 Task: Add Black Garlic Ahi Tuna Steak to the cart.
Action: Mouse moved to (18, 118)
Screenshot: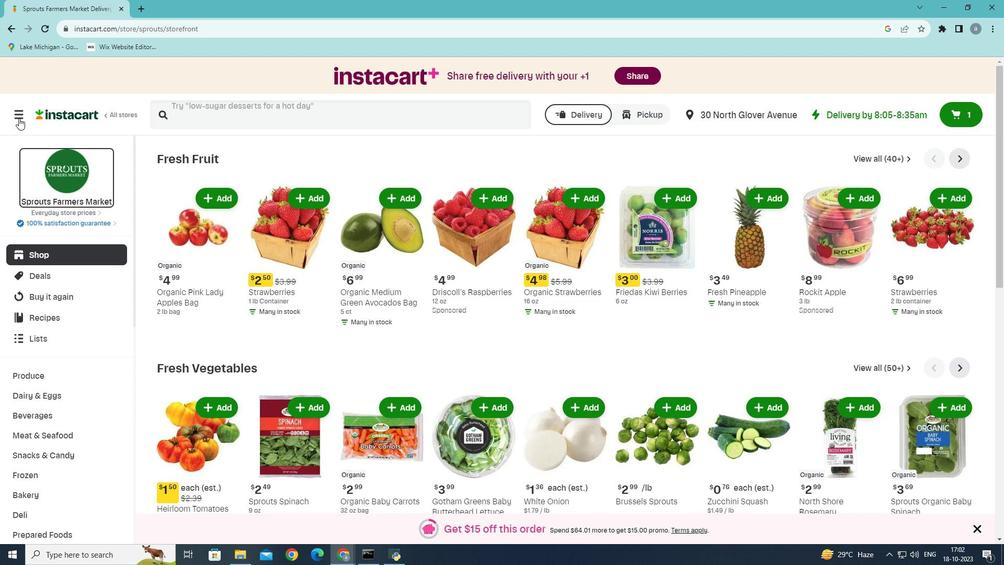
Action: Mouse pressed left at (18, 118)
Screenshot: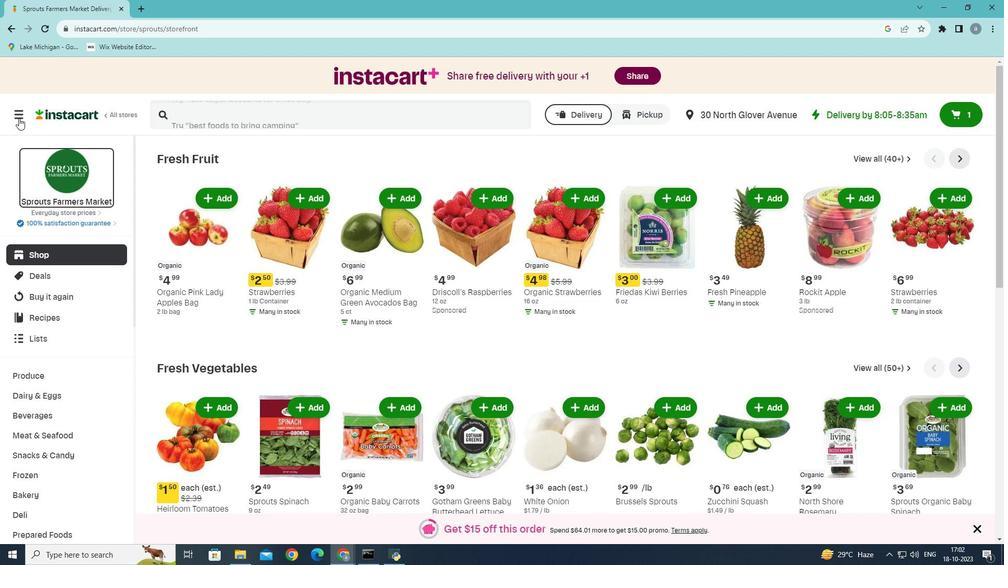 
Action: Mouse moved to (95, 310)
Screenshot: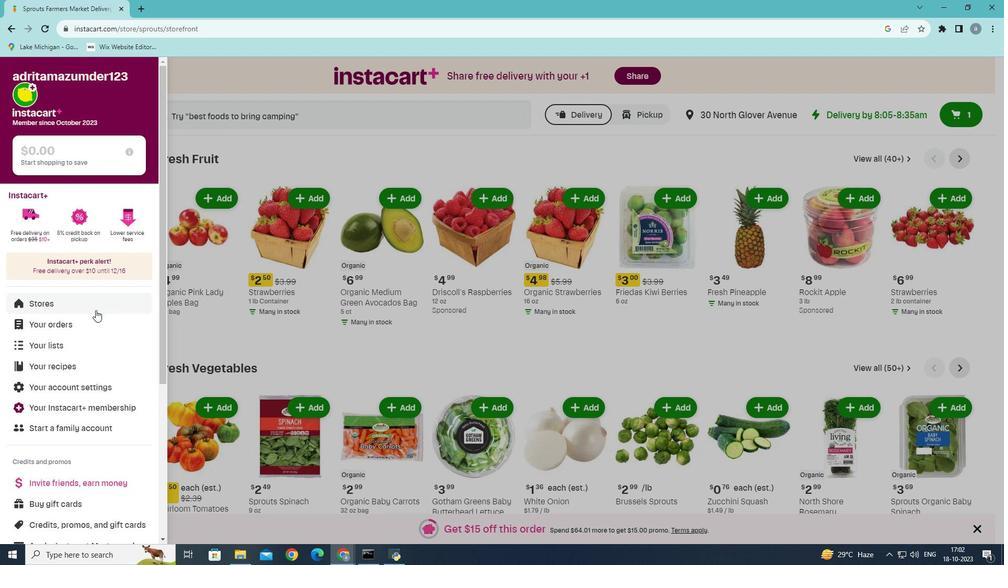 
Action: Mouse pressed left at (95, 310)
Screenshot: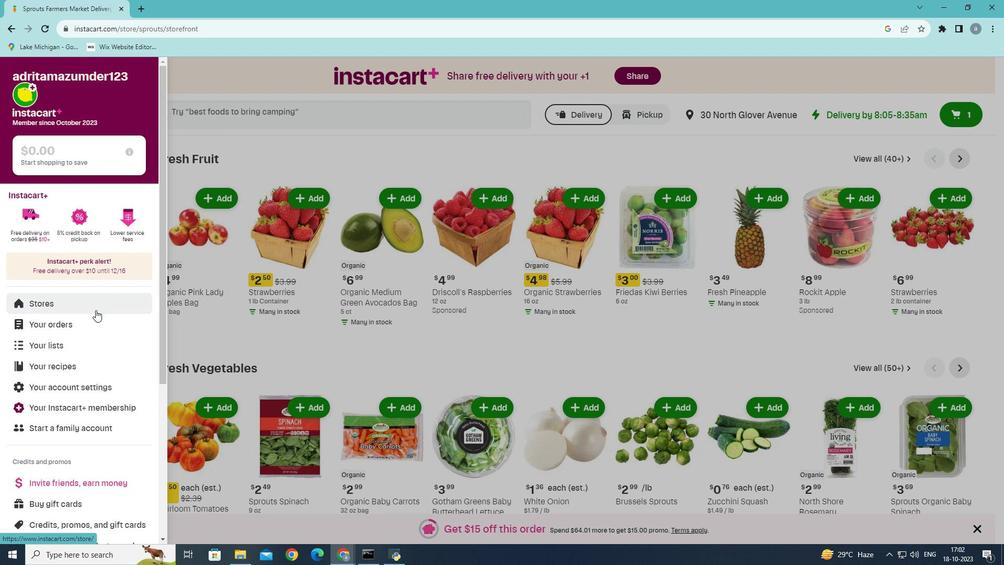 
Action: Mouse moved to (244, 122)
Screenshot: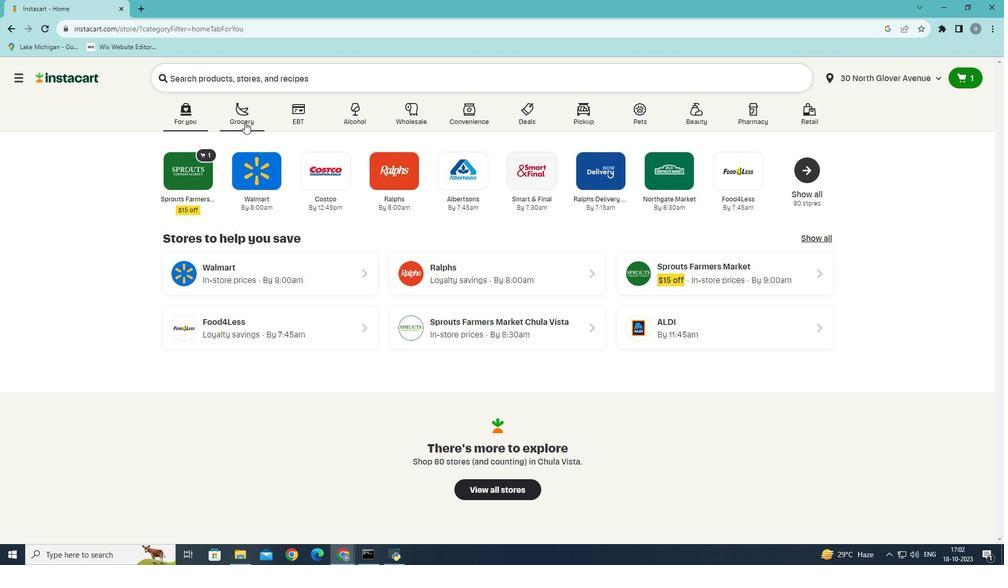 
Action: Mouse pressed left at (244, 122)
Screenshot: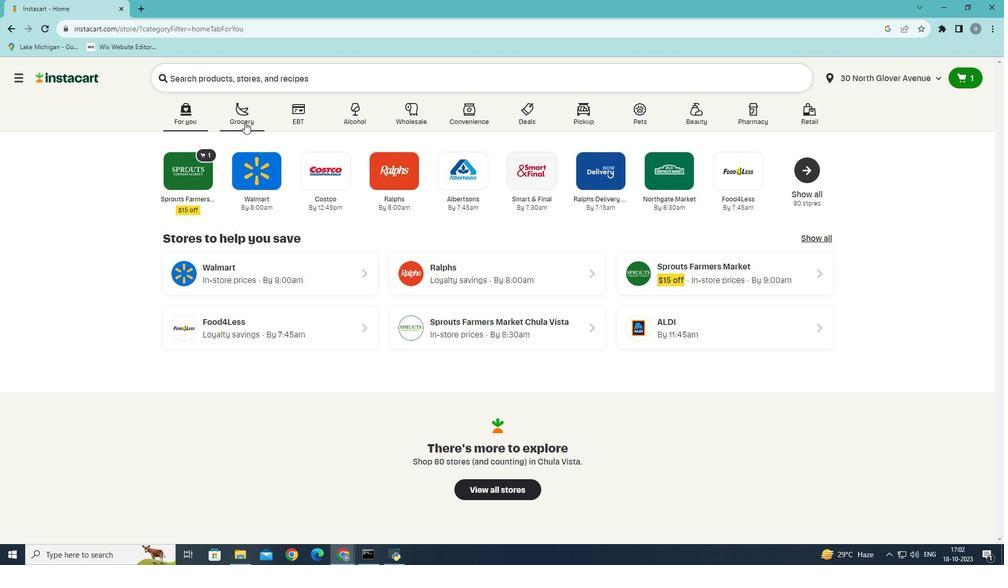 
Action: Mouse moved to (260, 304)
Screenshot: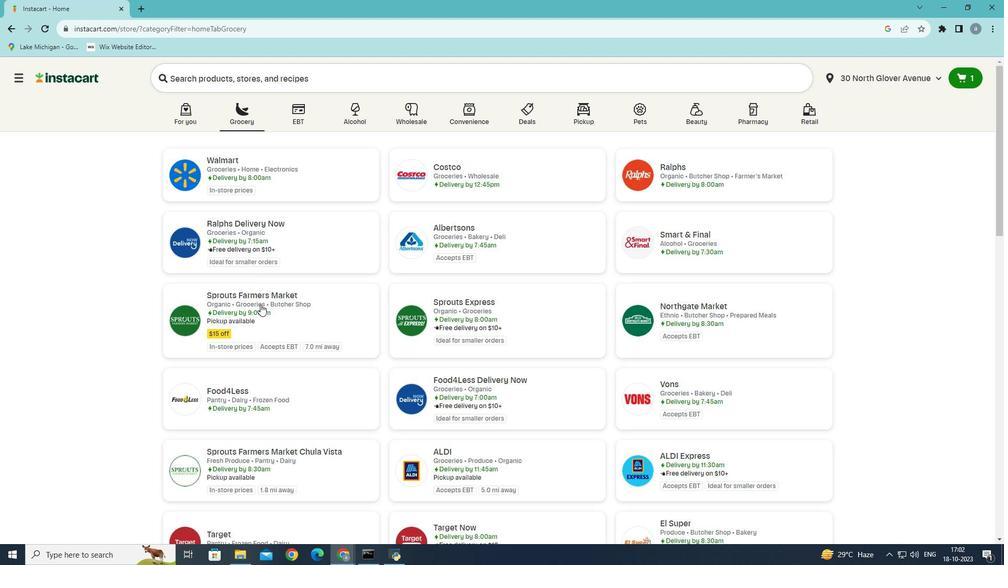 
Action: Mouse pressed left at (260, 304)
Screenshot: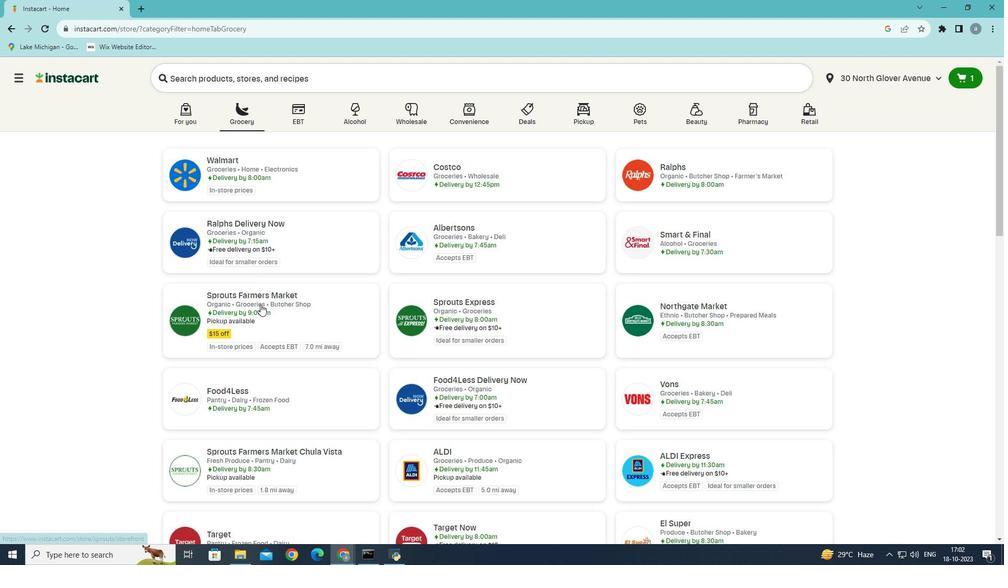 
Action: Mouse moved to (102, 431)
Screenshot: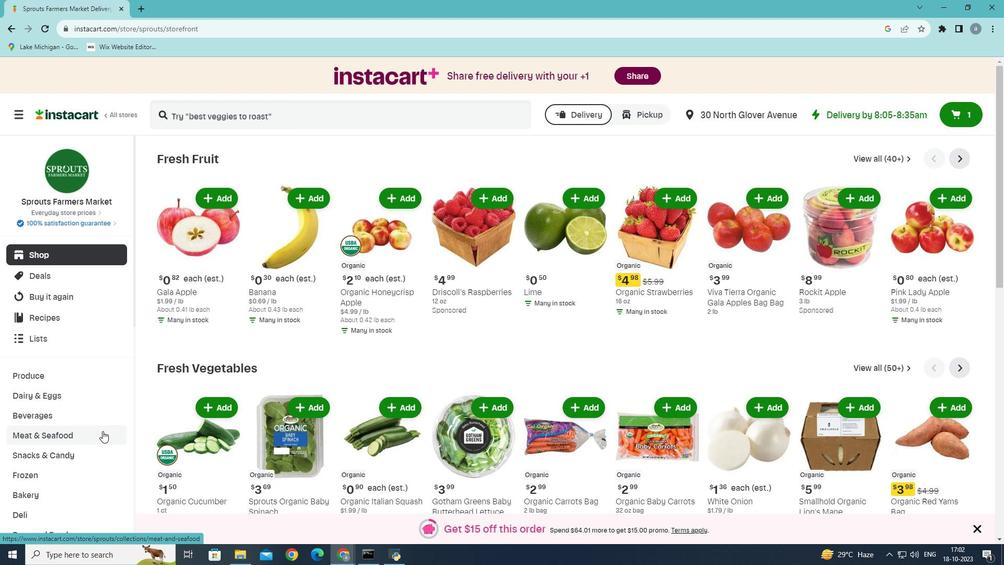 
Action: Mouse pressed left at (102, 431)
Screenshot: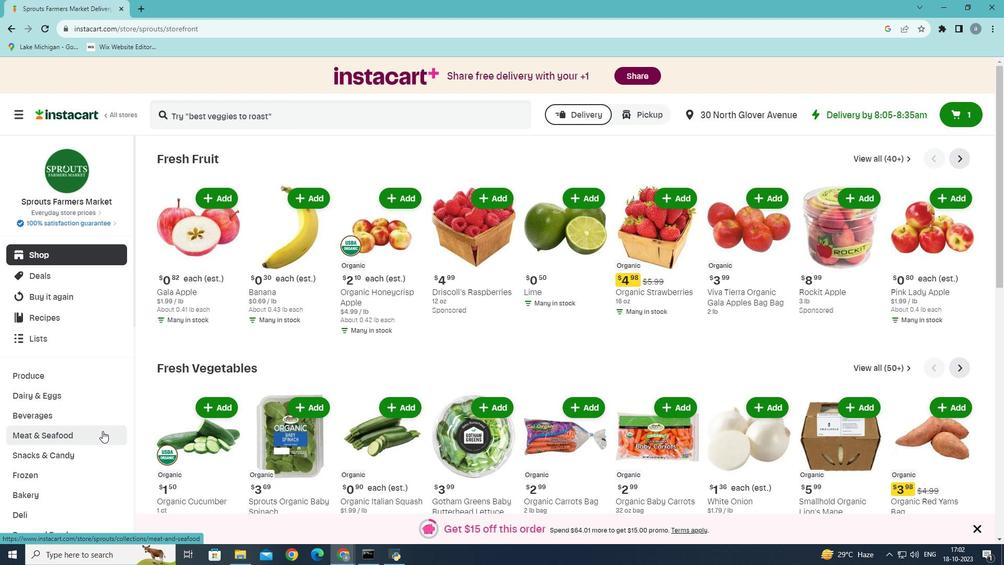 
Action: Mouse moved to (412, 186)
Screenshot: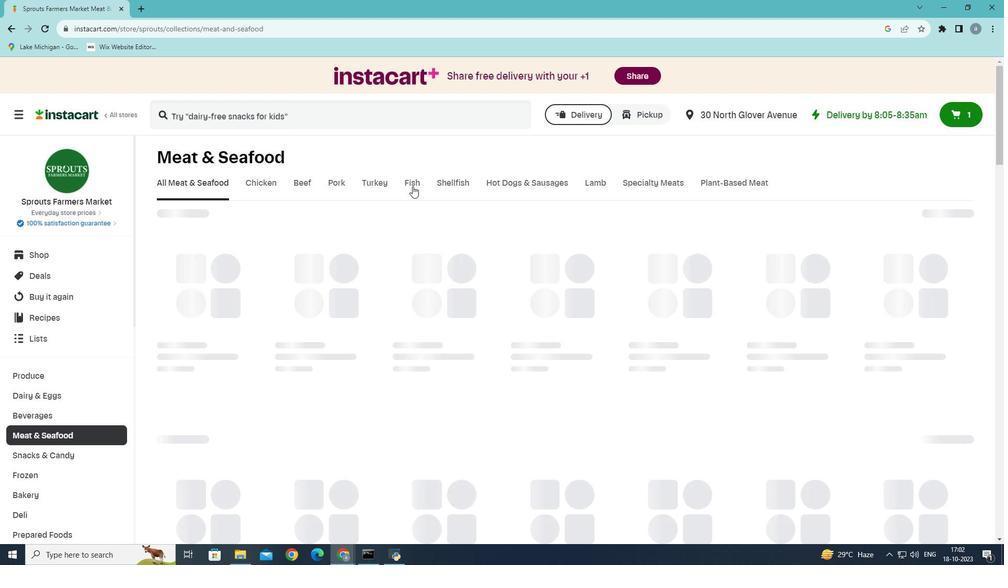 
Action: Mouse pressed left at (412, 186)
Screenshot: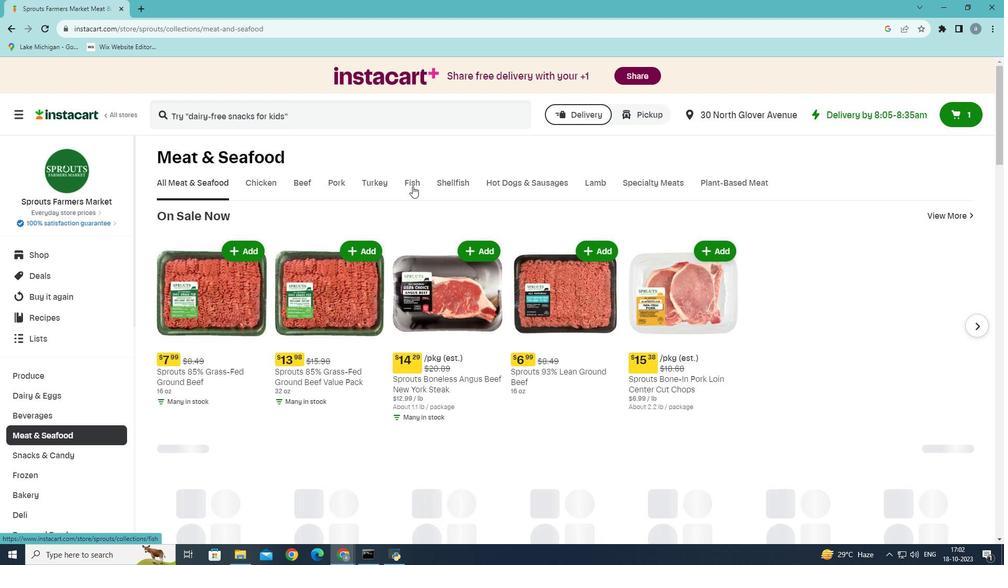 
Action: Mouse moved to (467, 387)
Screenshot: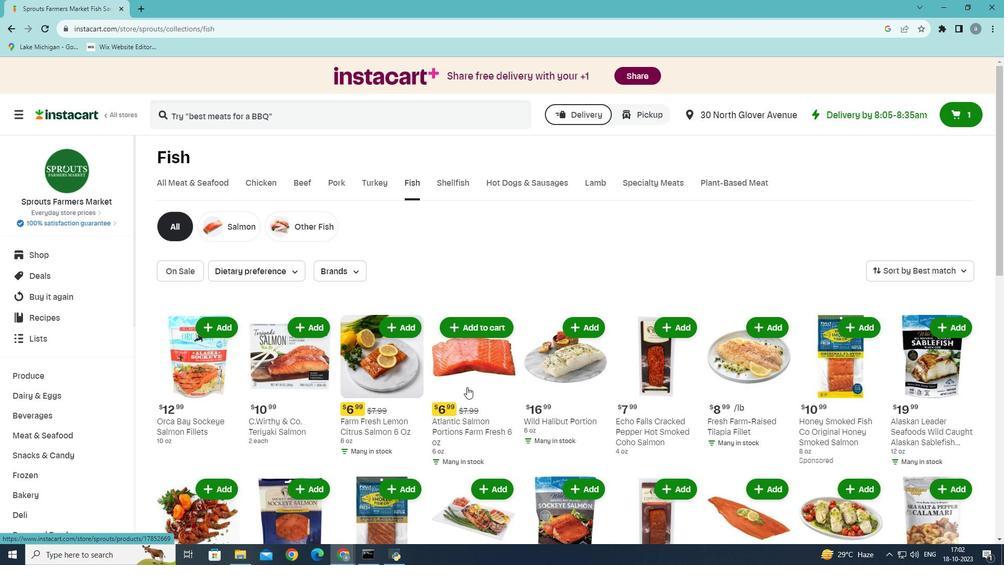 
Action: Mouse scrolled (467, 386) with delta (0, 0)
Screenshot: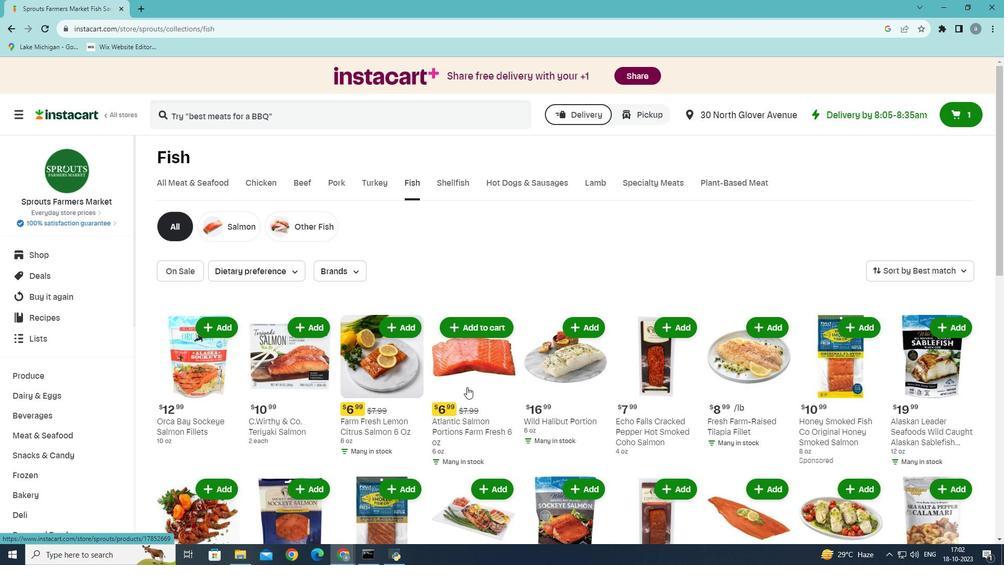 
Action: Mouse scrolled (467, 386) with delta (0, 0)
Screenshot: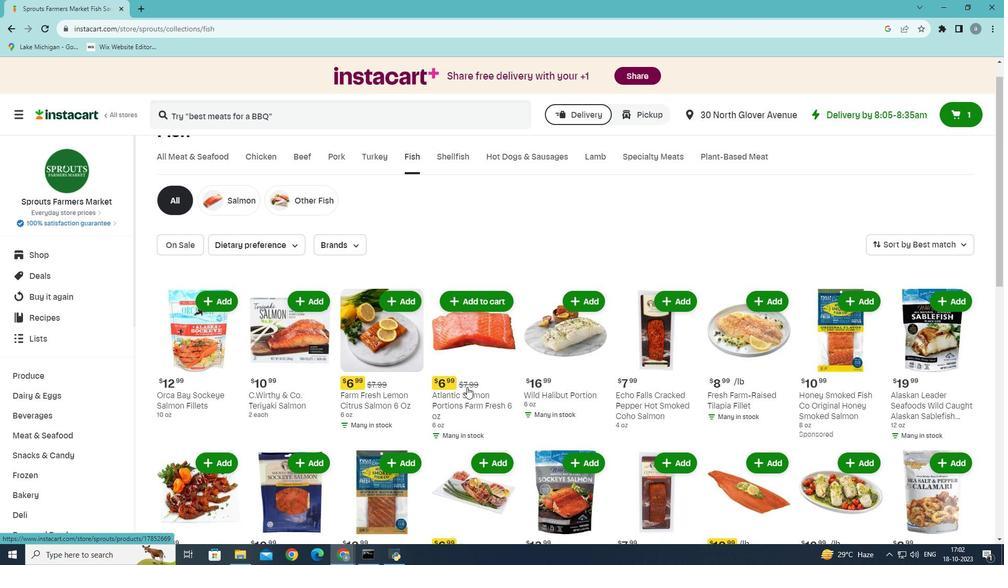 
Action: Mouse moved to (463, 394)
Screenshot: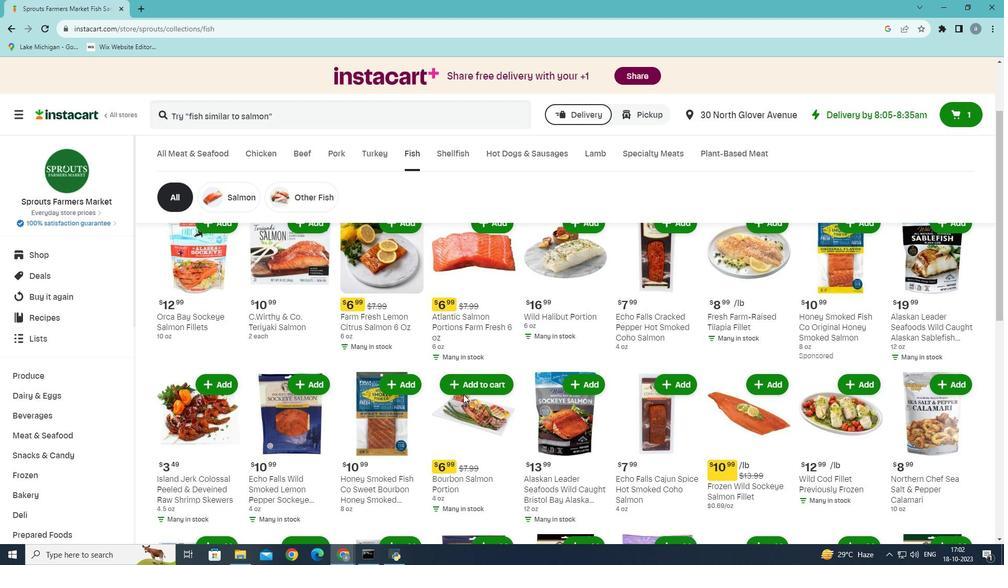 
Action: Mouse scrolled (463, 394) with delta (0, 0)
Screenshot: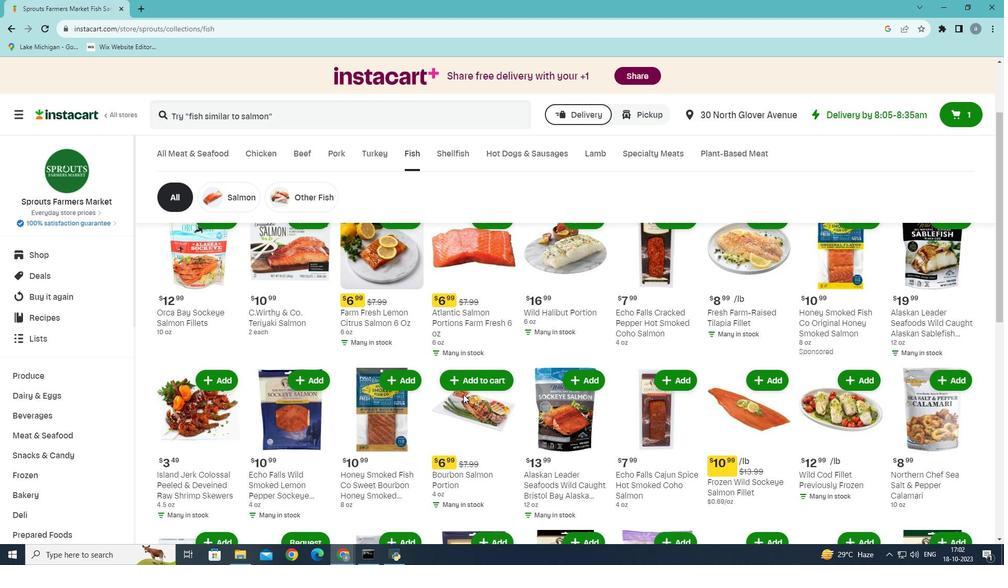 
Action: Mouse scrolled (463, 394) with delta (0, 0)
Screenshot: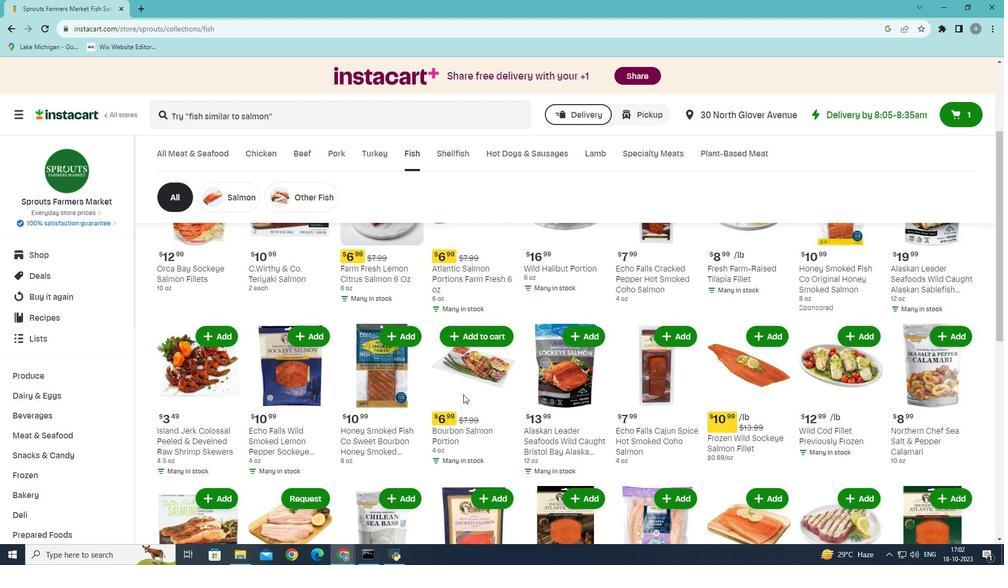
Action: Mouse scrolled (463, 394) with delta (0, 0)
Screenshot: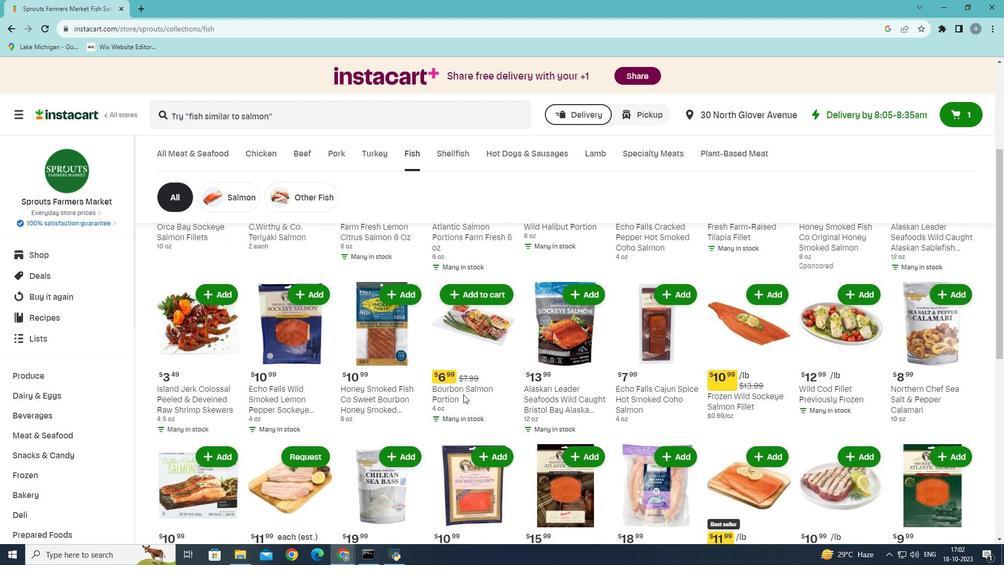 
Action: Mouse moved to (434, 406)
Screenshot: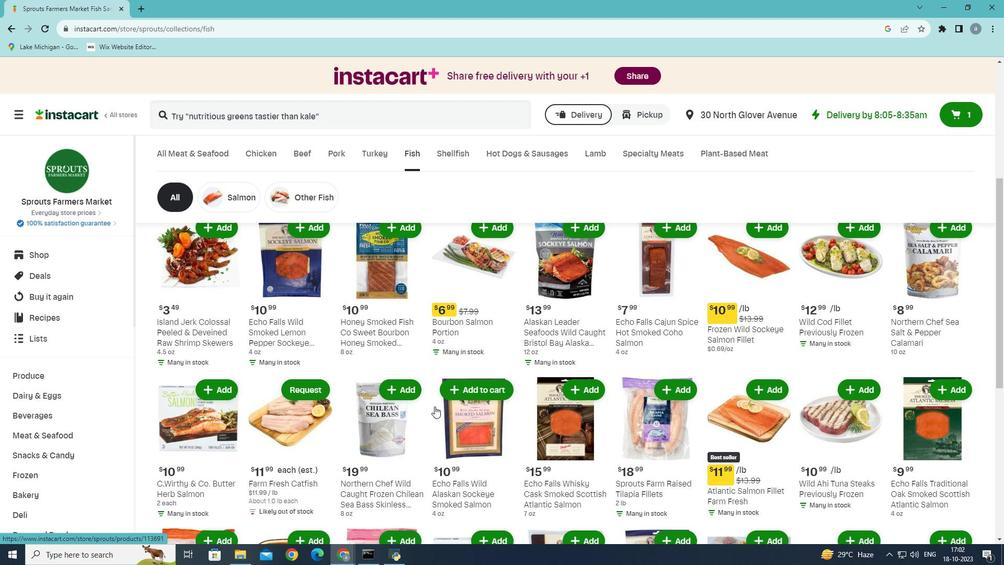 
Action: Mouse scrolled (434, 406) with delta (0, 0)
Screenshot: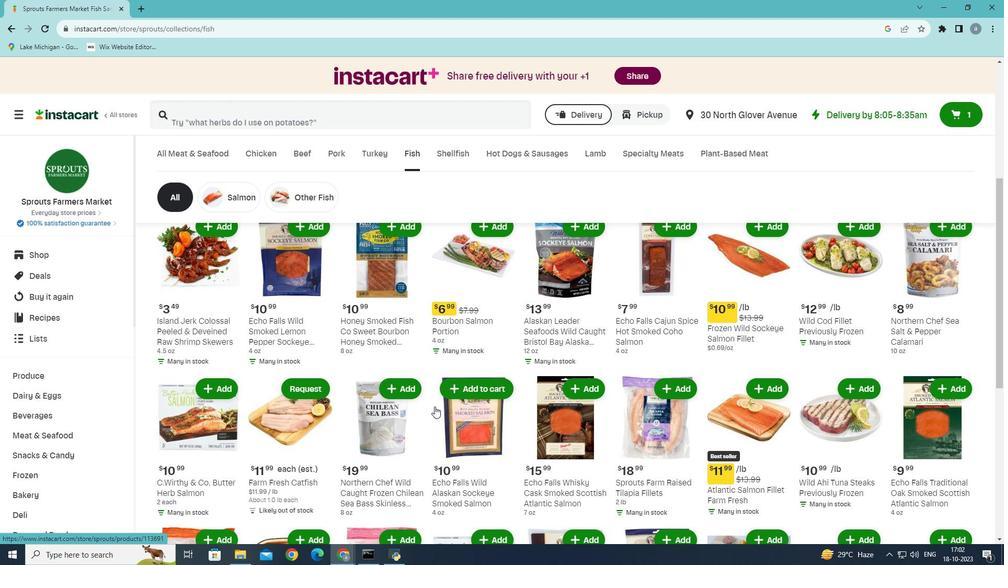 
Action: Mouse scrolled (434, 406) with delta (0, 0)
Screenshot: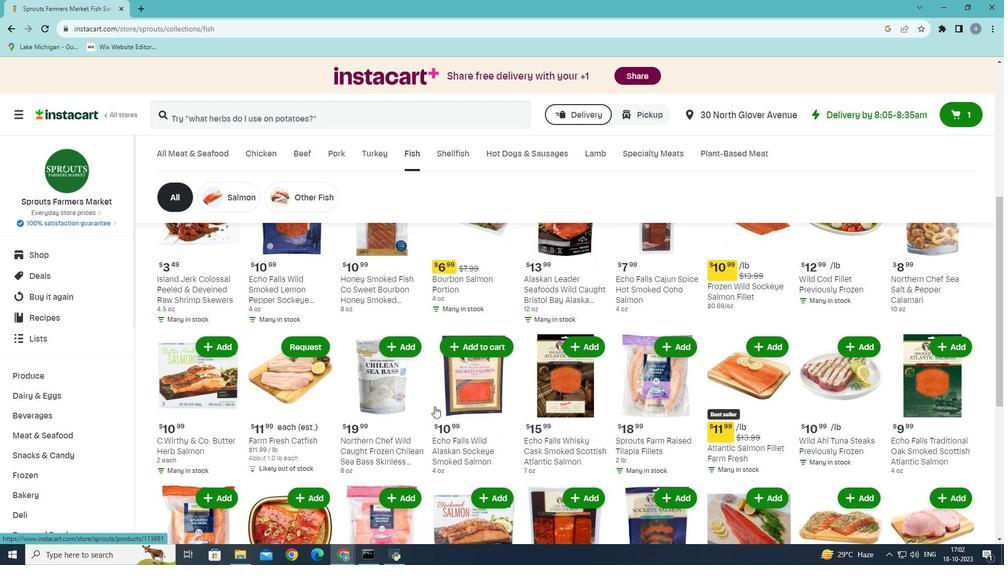 
Action: Mouse moved to (434, 404)
Screenshot: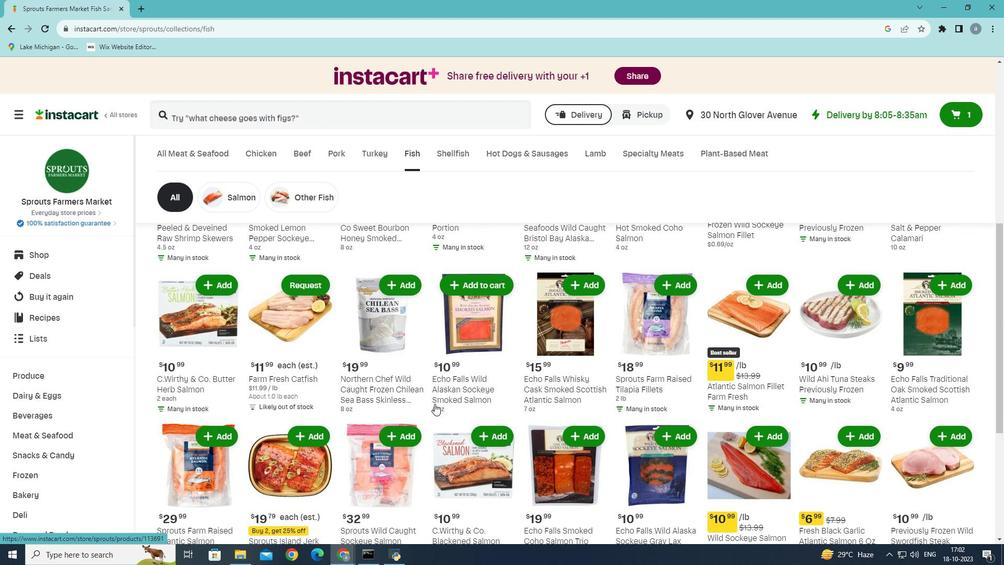 
Action: Mouse scrolled (434, 405) with delta (0, 0)
Screenshot: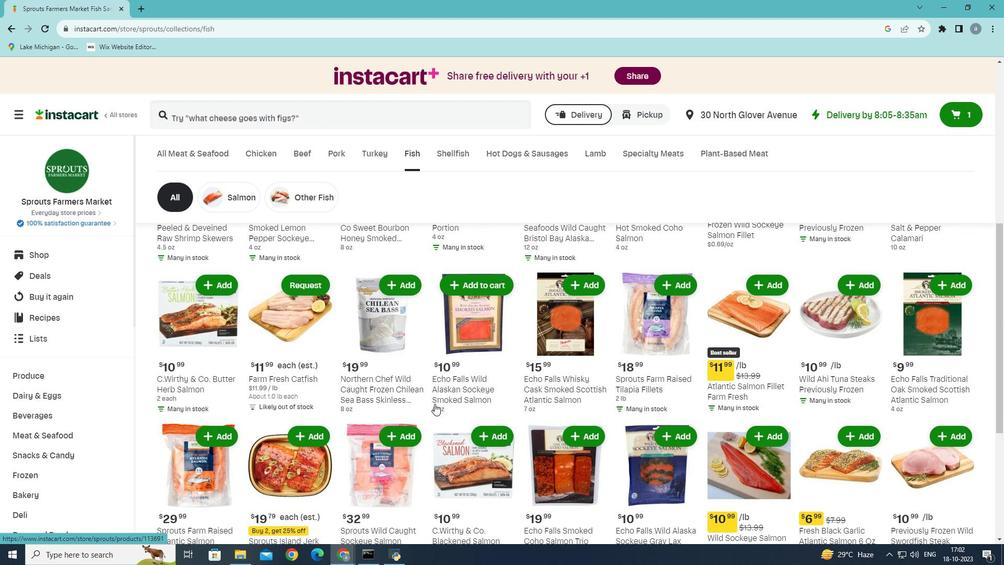
Action: Mouse moved to (434, 403)
Screenshot: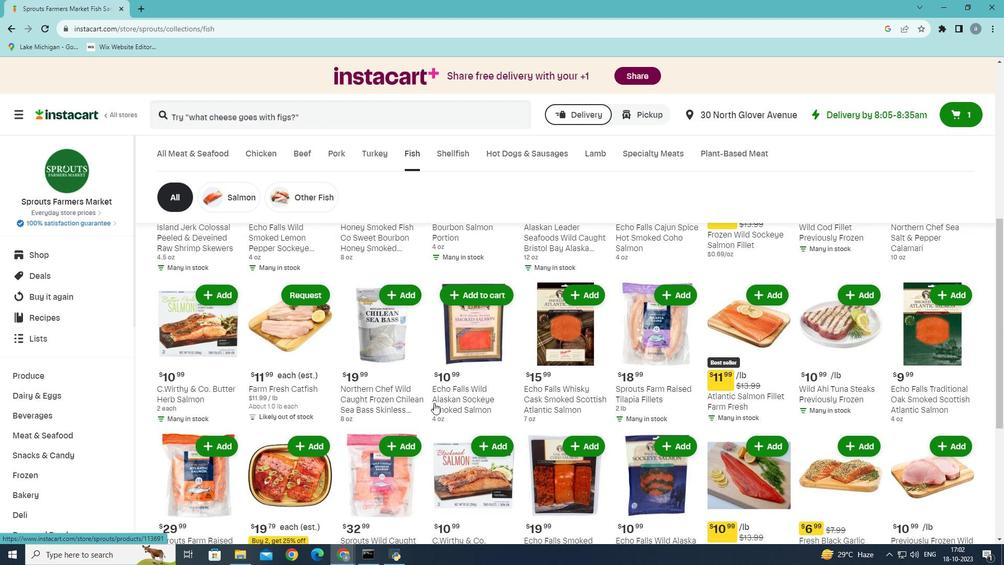 
Action: Mouse scrolled (434, 404) with delta (0, 0)
Screenshot: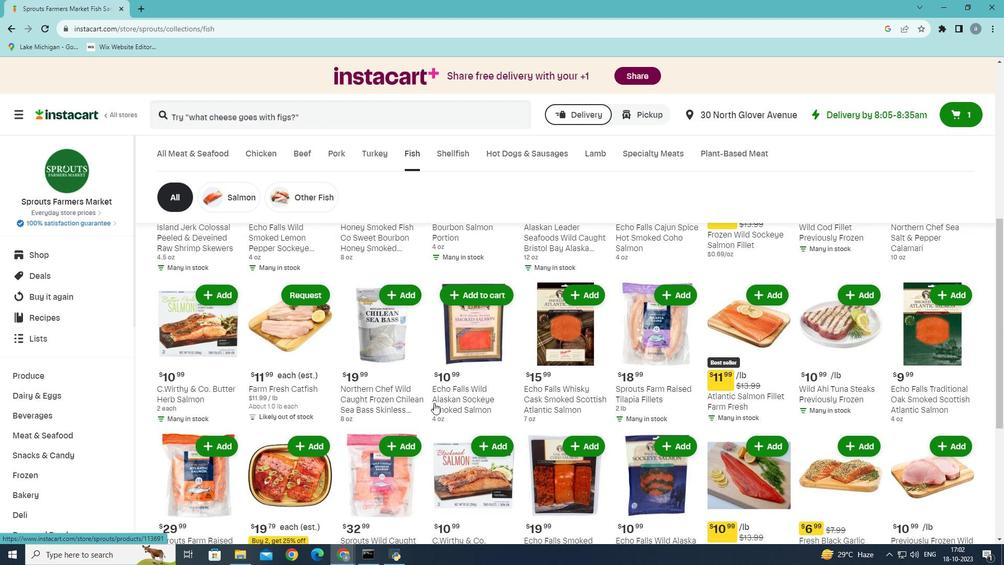 
Action: Mouse moved to (434, 402)
Screenshot: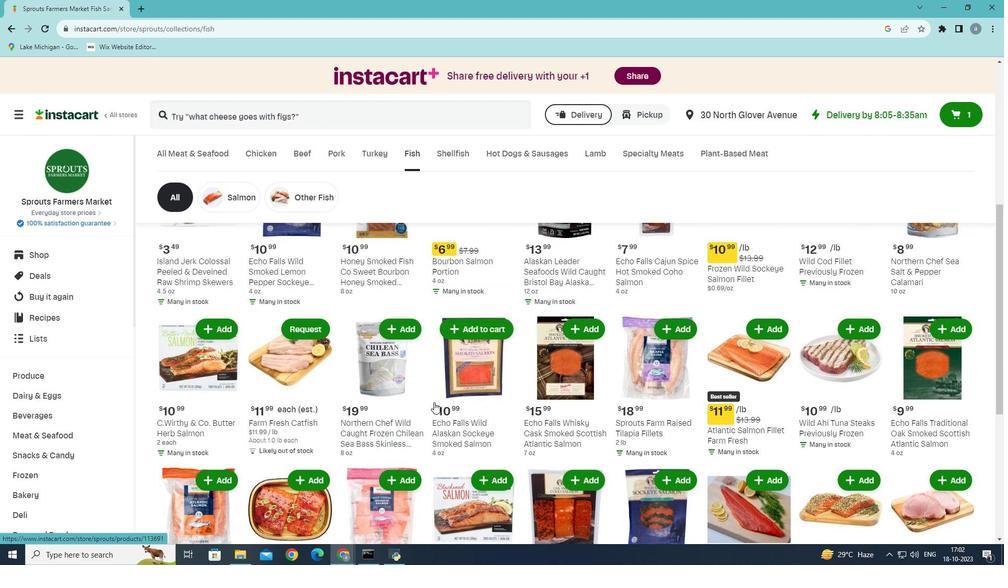 
Action: Mouse scrolled (434, 403) with delta (0, 0)
Screenshot: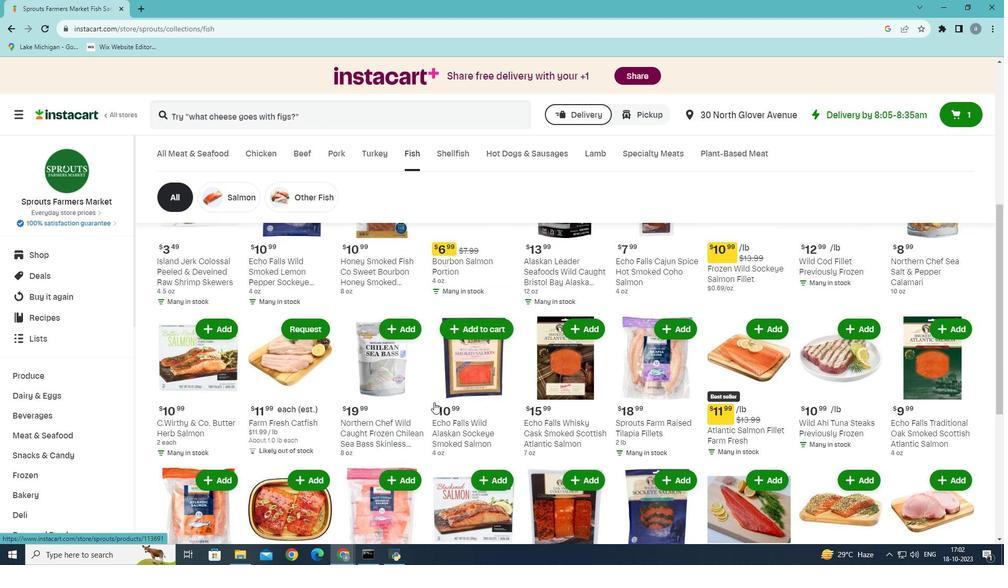 
Action: Mouse moved to (433, 401)
Screenshot: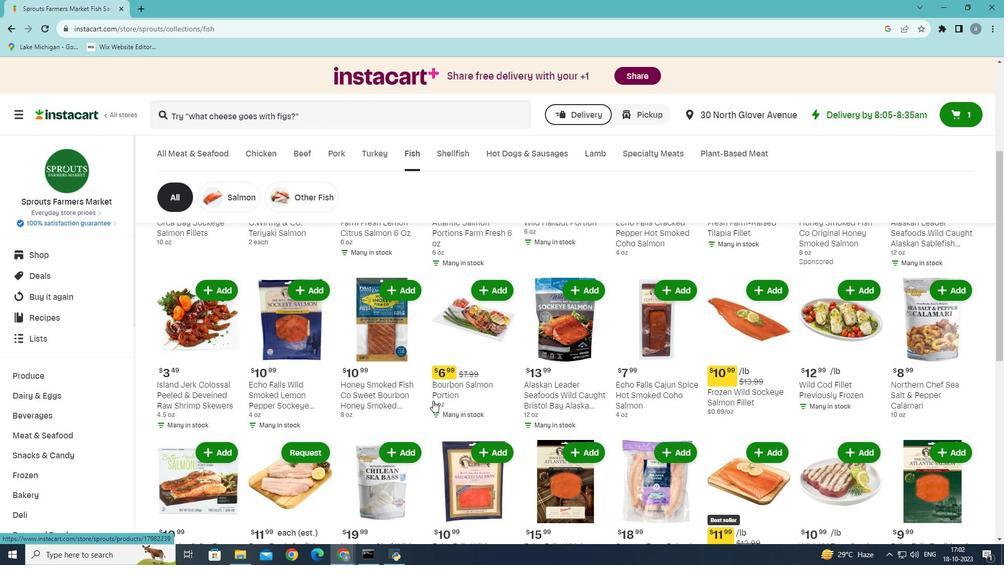 
Action: Mouse scrolled (433, 401) with delta (0, 0)
Screenshot: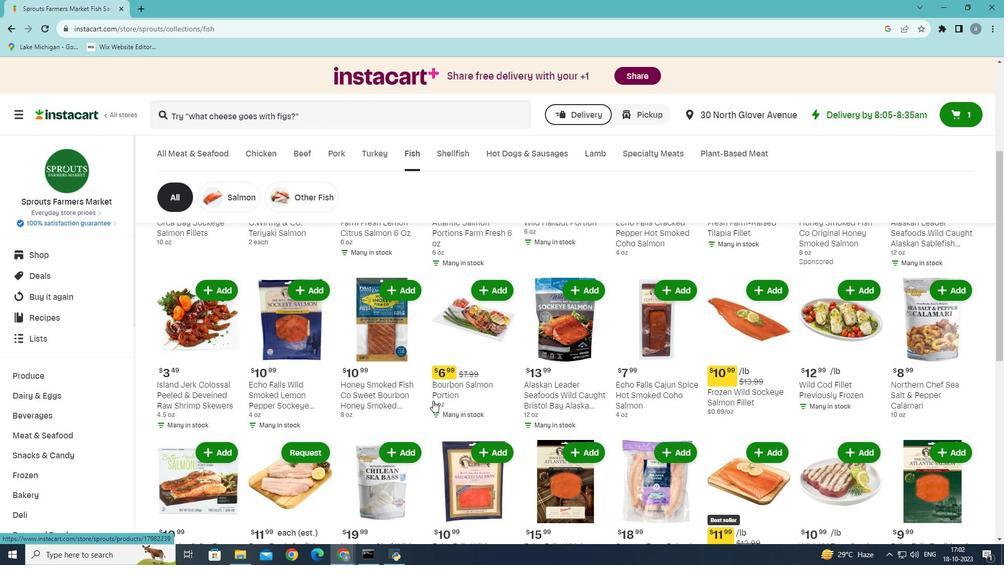 
Action: Mouse scrolled (433, 401) with delta (0, 0)
Screenshot: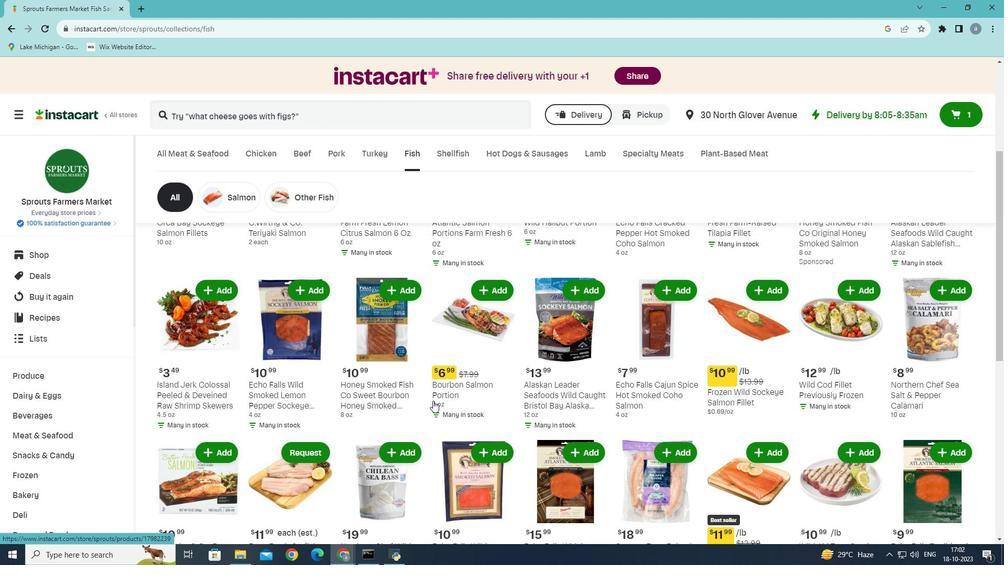 
Action: Mouse moved to (433, 400)
Screenshot: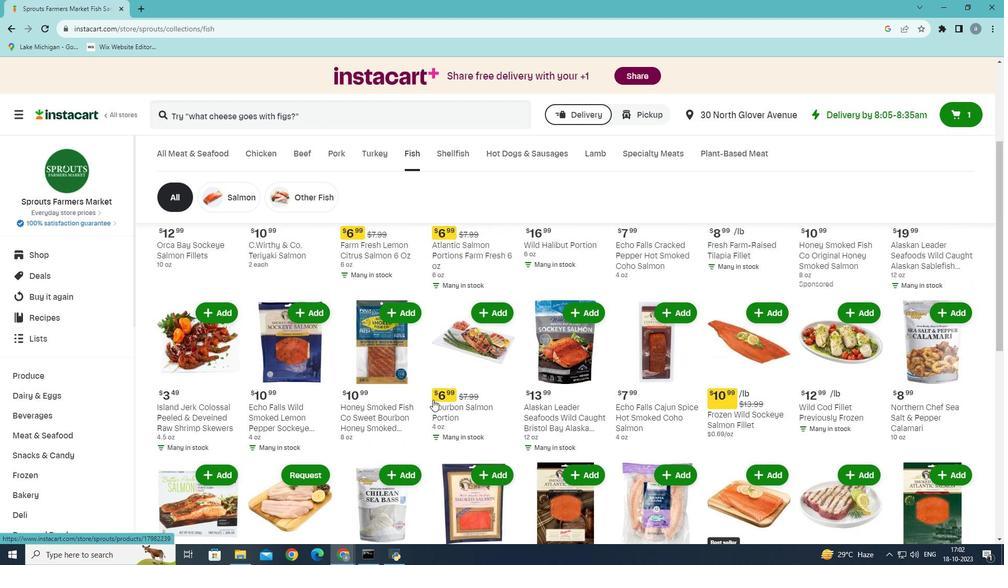 
Action: Mouse scrolled (433, 401) with delta (0, 0)
Screenshot: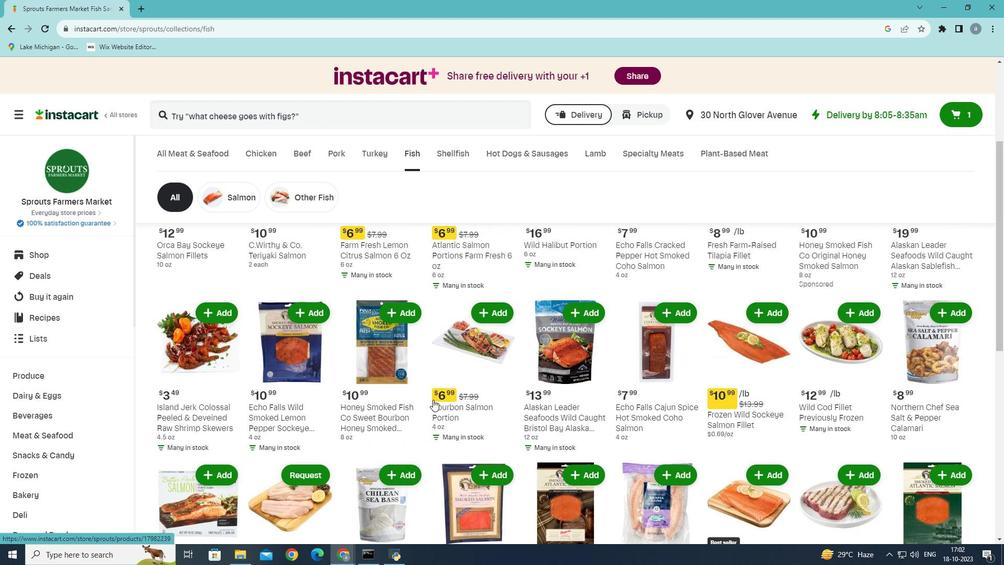 
Action: Mouse moved to (433, 398)
Screenshot: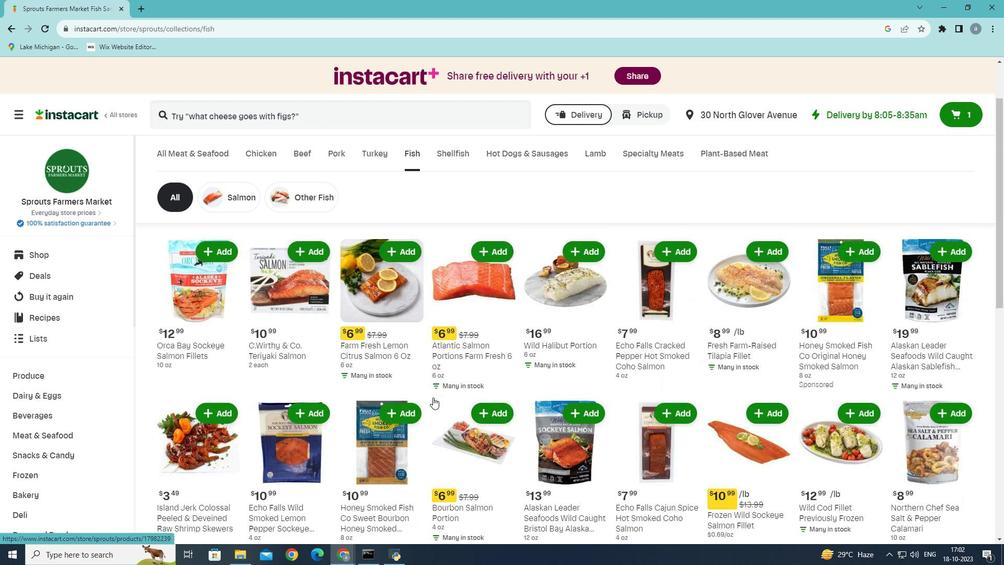 
Action: Mouse scrolled (433, 399) with delta (0, 0)
Screenshot: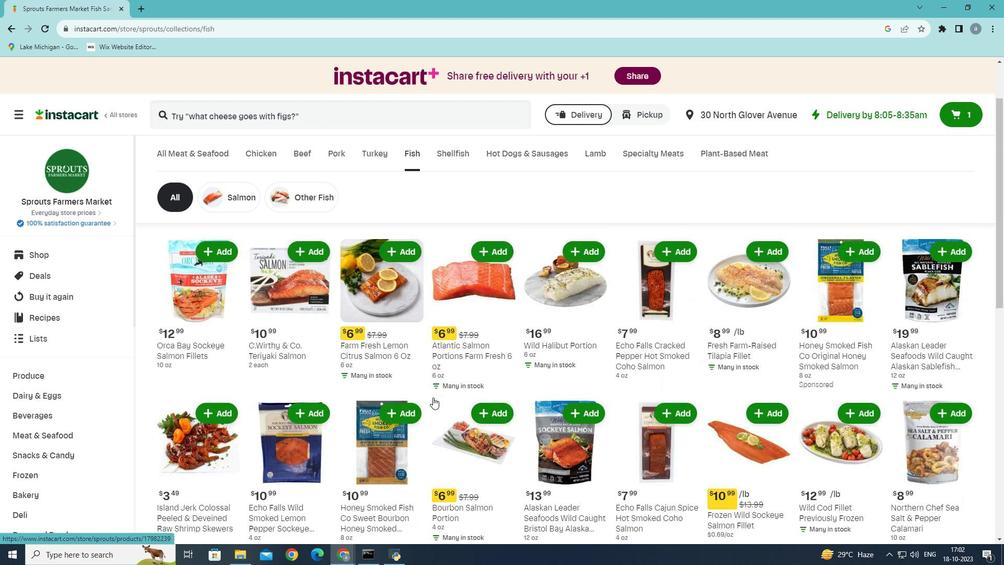 
Action: Mouse moved to (431, 396)
Screenshot: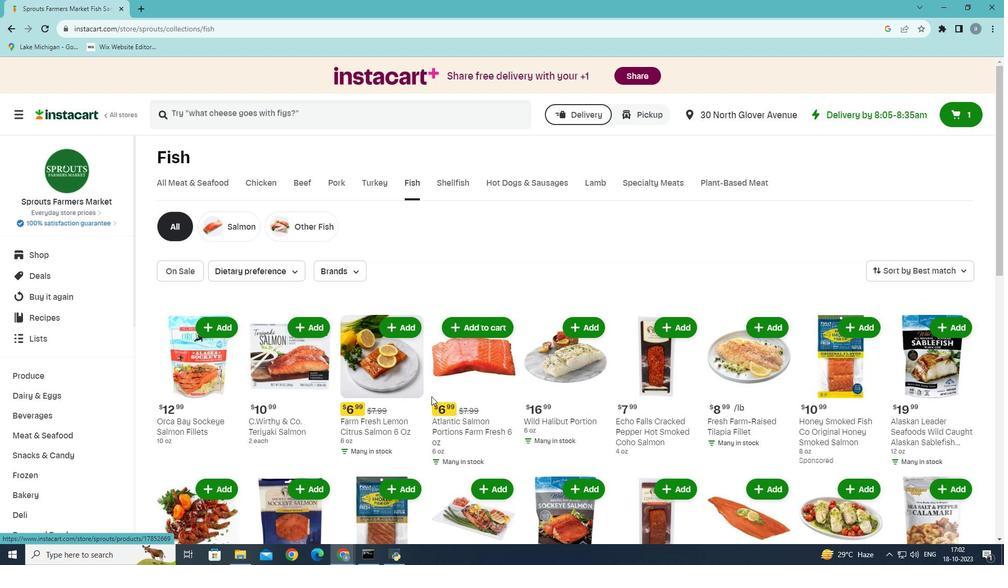 
Action: Mouse scrolled (431, 397) with delta (0, 0)
Screenshot: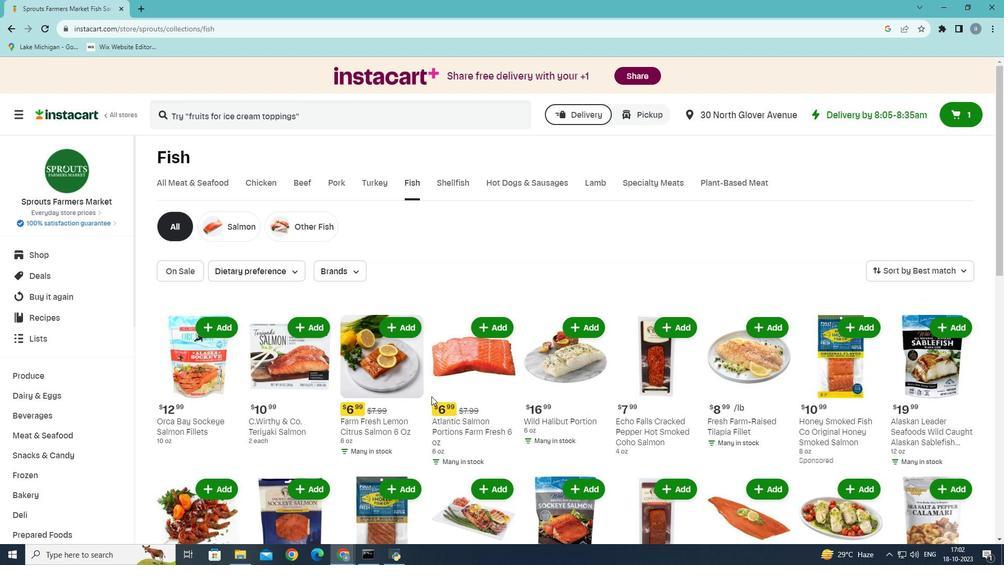 
Action: Mouse scrolled (431, 397) with delta (0, 0)
Screenshot: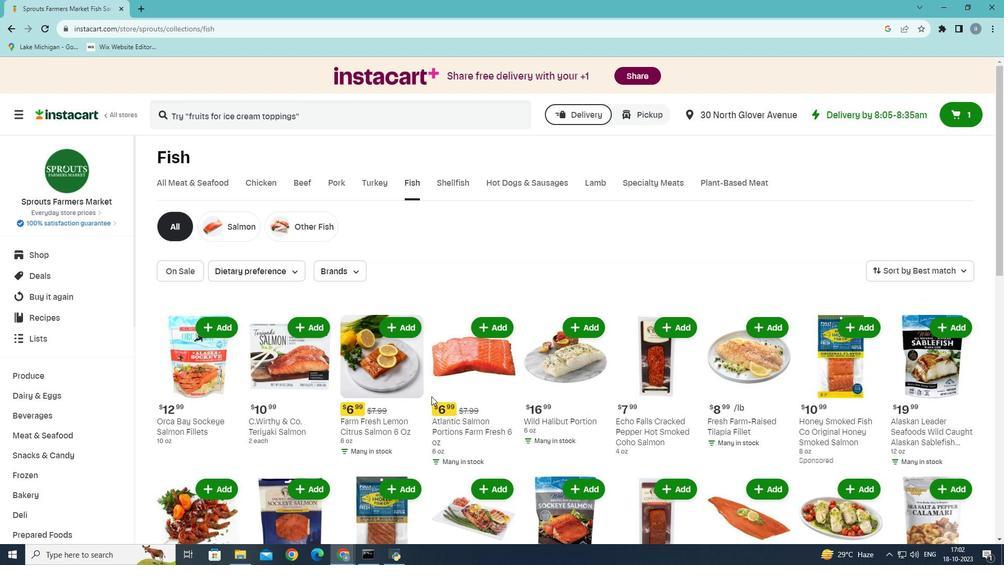 
Action: Mouse scrolled (431, 397) with delta (0, 0)
Screenshot: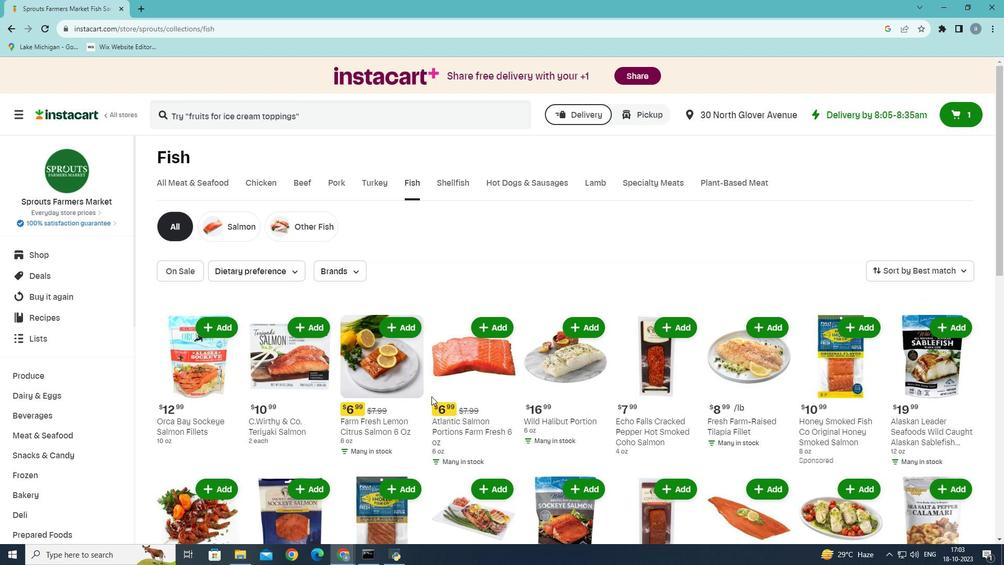 
Action: Mouse moved to (670, 436)
Screenshot: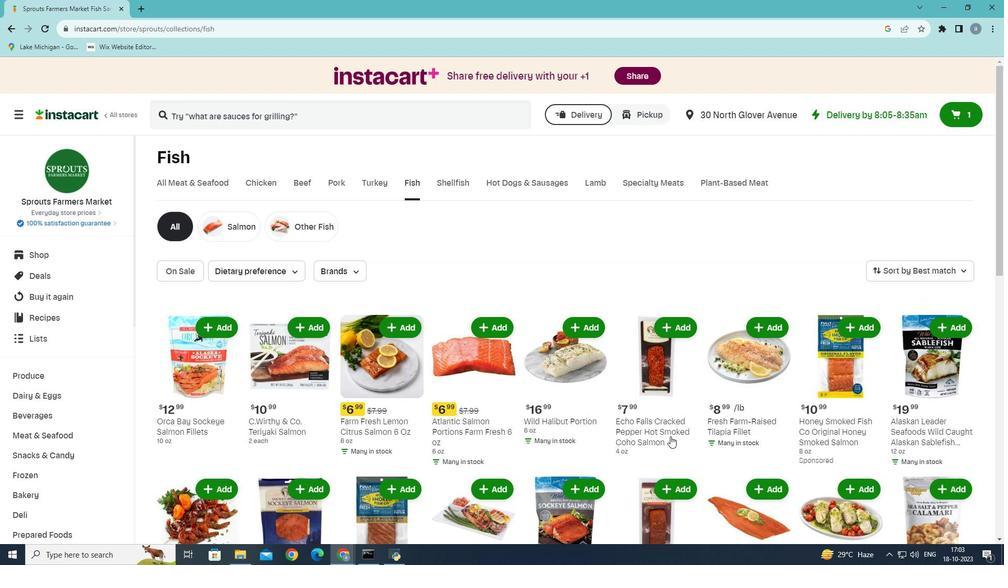 
Action: Mouse scrolled (670, 435) with delta (0, 0)
Screenshot: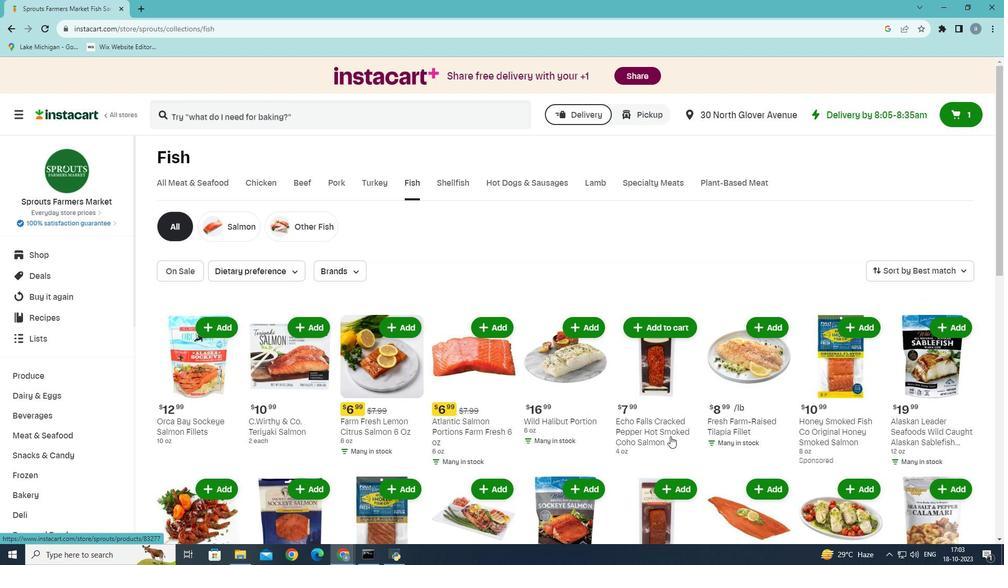 
Action: Mouse scrolled (670, 435) with delta (0, 0)
Screenshot: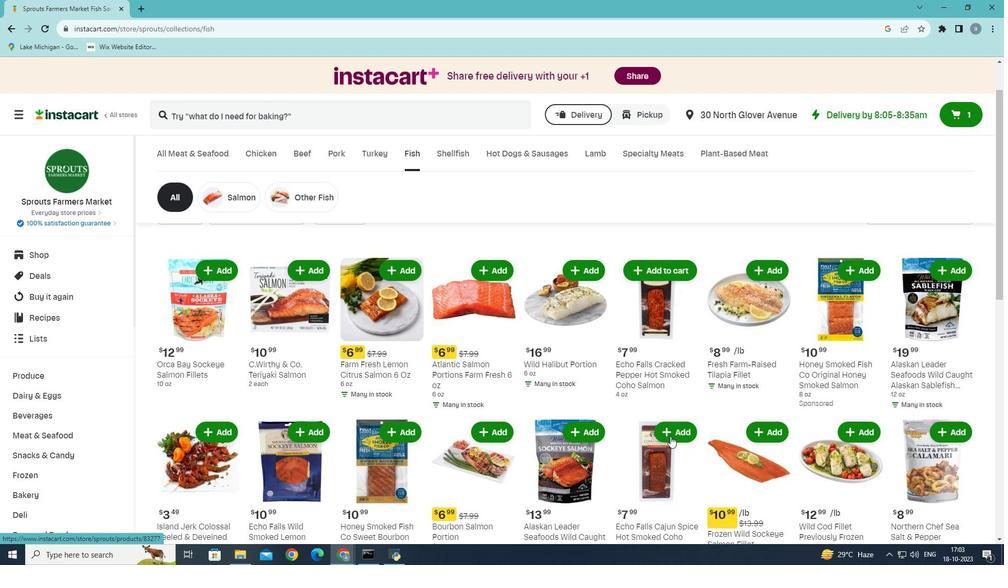 
Action: Mouse scrolled (670, 435) with delta (0, 0)
Screenshot: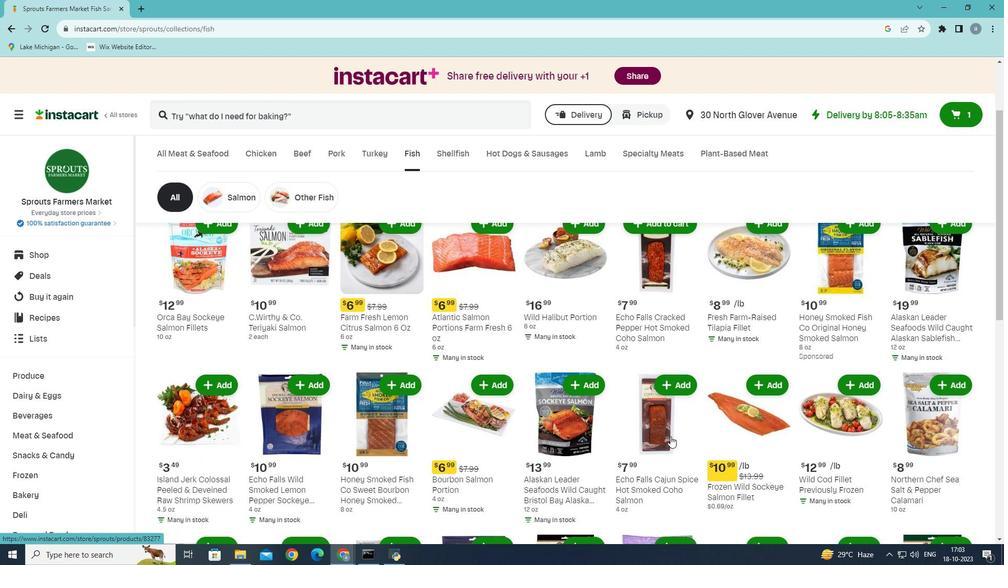 
Action: Mouse moved to (655, 442)
Screenshot: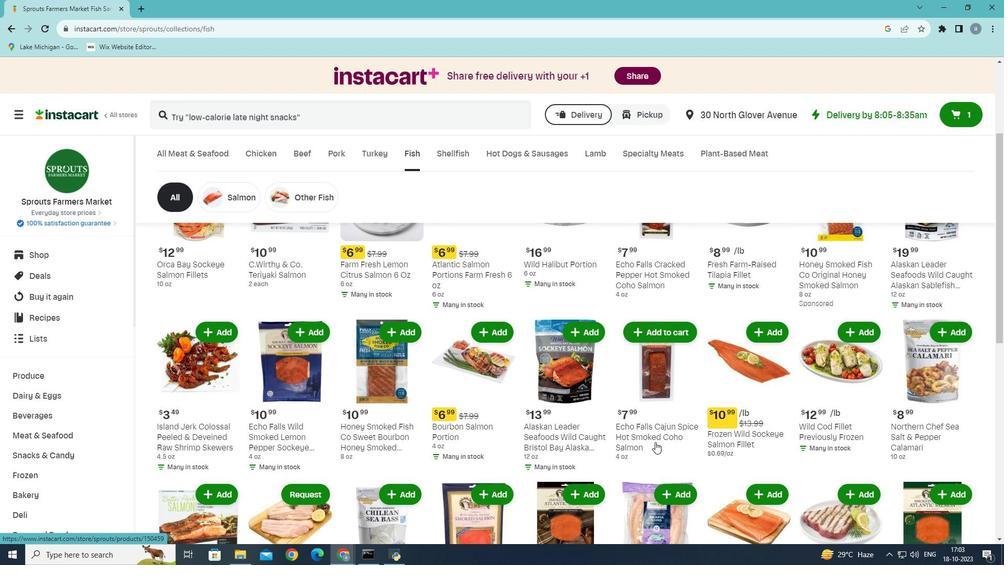 
Action: Mouse scrolled (655, 441) with delta (0, 0)
Screenshot: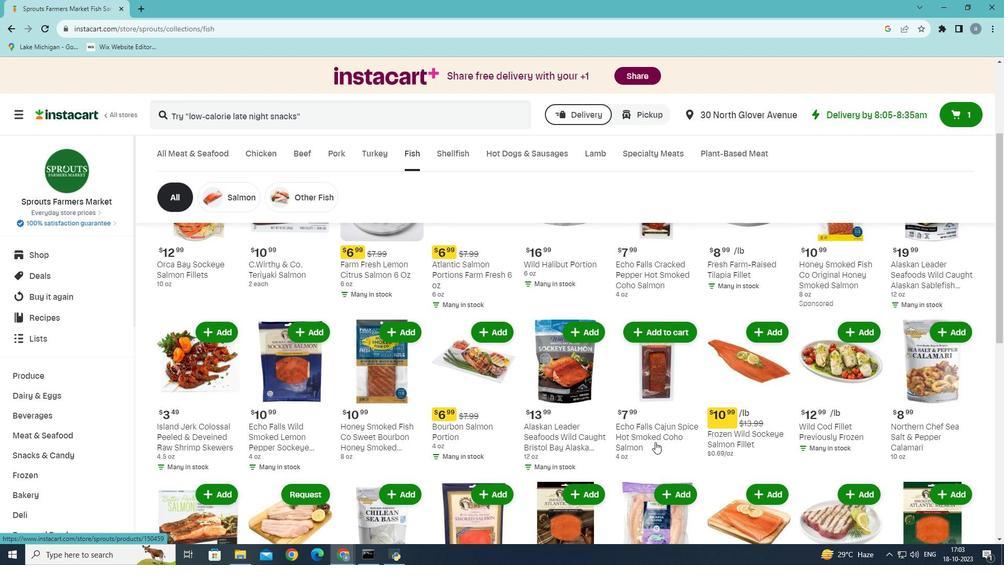 
Action: Mouse moved to (715, 419)
Screenshot: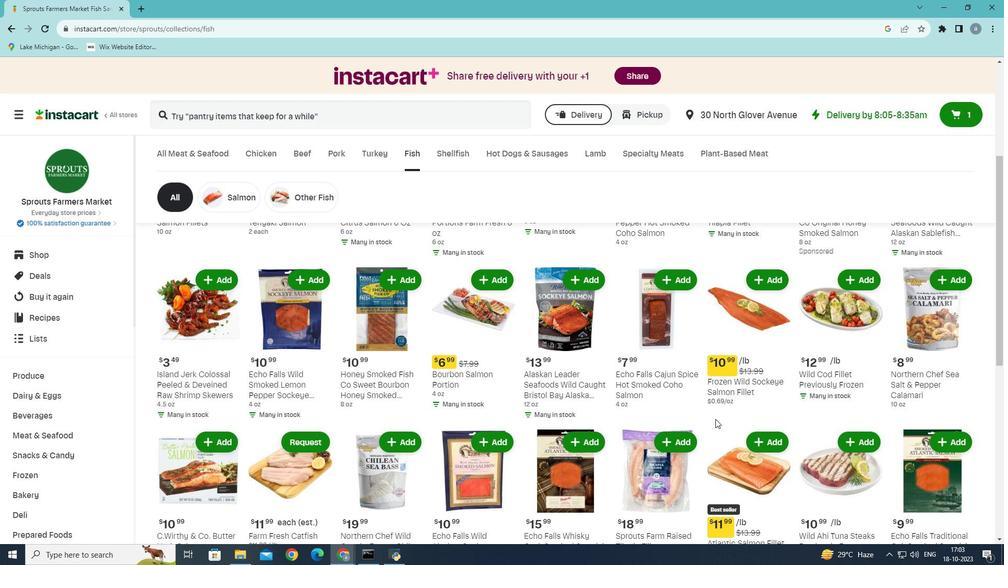
Action: Mouse scrolled (715, 418) with delta (0, 0)
Screenshot: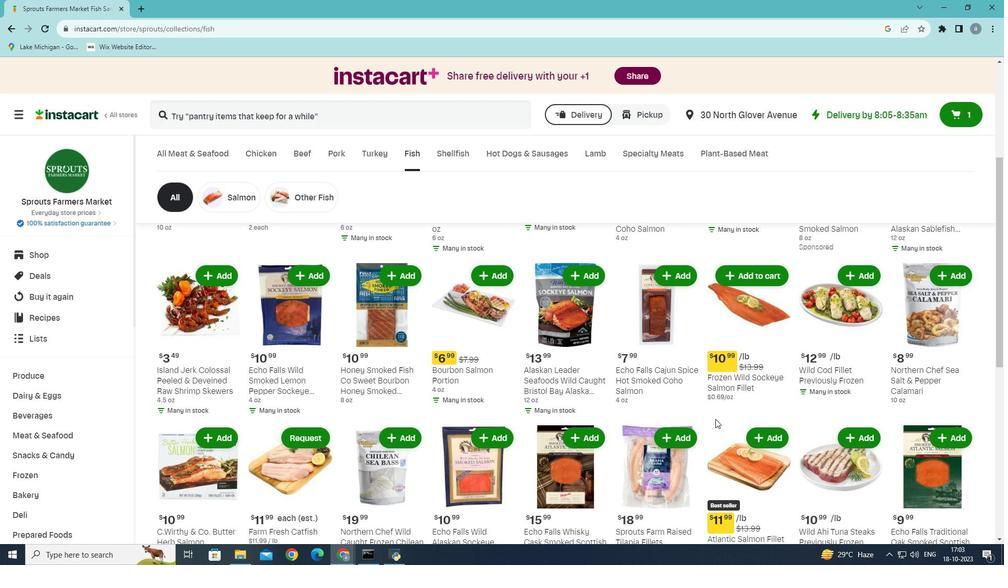 
Action: Mouse scrolled (715, 418) with delta (0, 0)
Screenshot: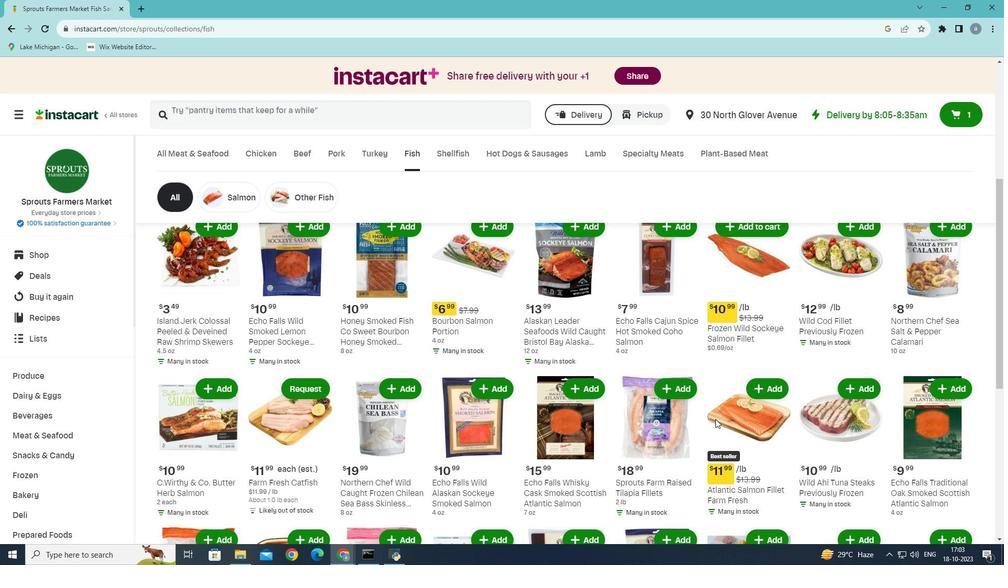 
Action: Mouse scrolled (715, 418) with delta (0, 0)
Screenshot: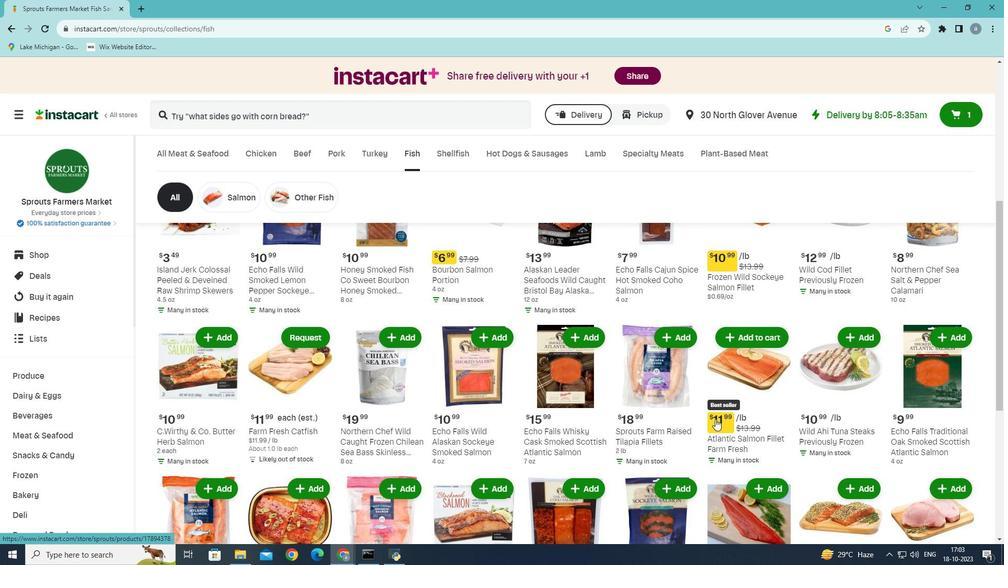 
Action: Mouse scrolled (715, 418) with delta (0, 0)
Screenshot: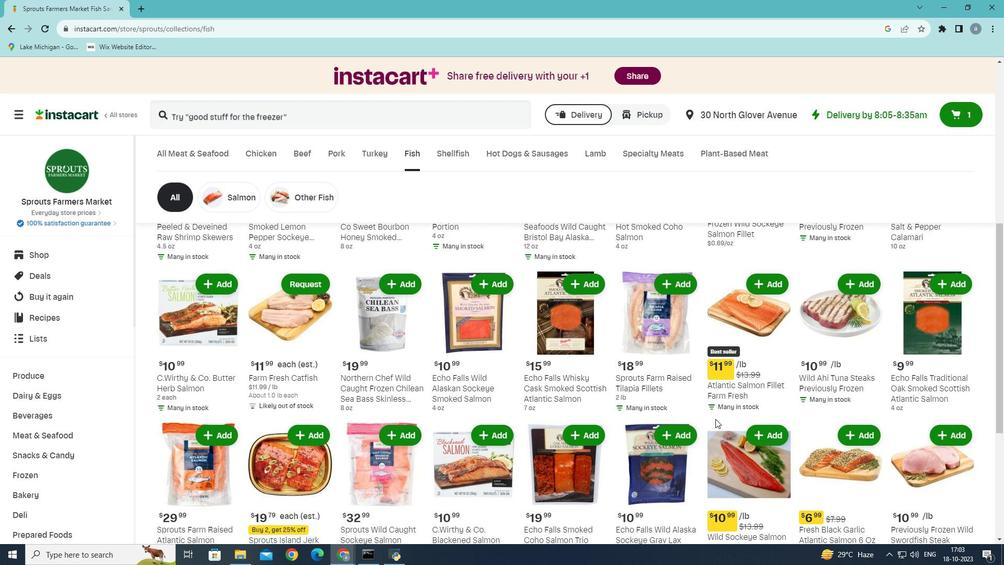 
Action: Mouse scrolled (715, 418) with delta (0, 0)
Screenshot: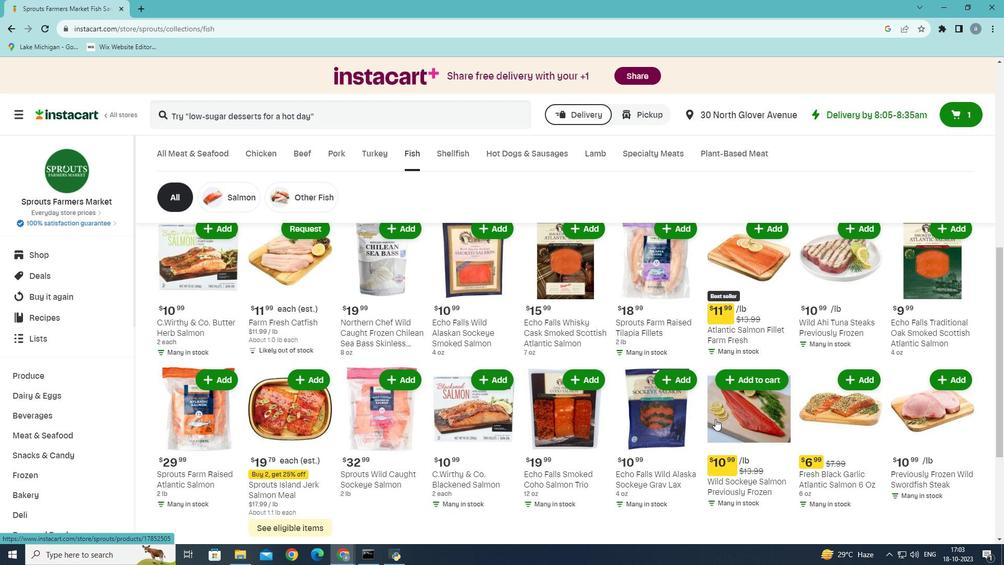 
Action: Mouse moved to (699, 423)
Screenshot: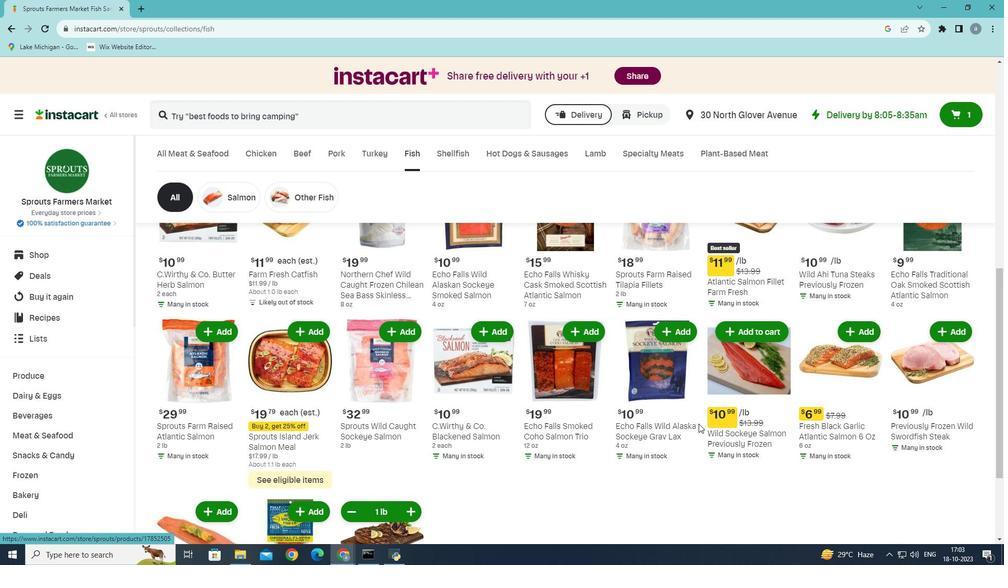 
Action: Mouse scrolled (699, 423) with delta (0, 0)
Screenshot: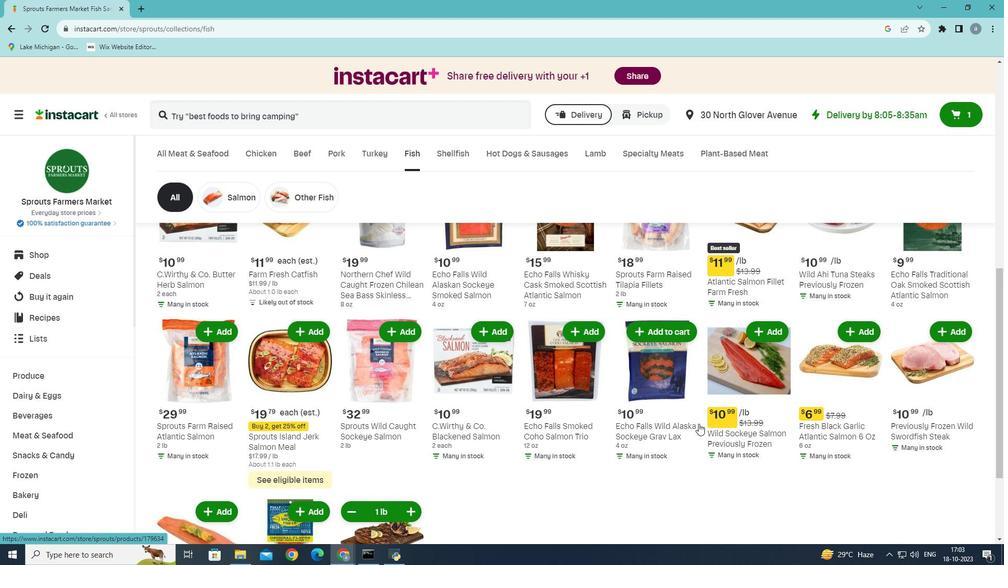 
Action: Mouse scrolled (699, 423) with delta (0, 0)
Screenshot: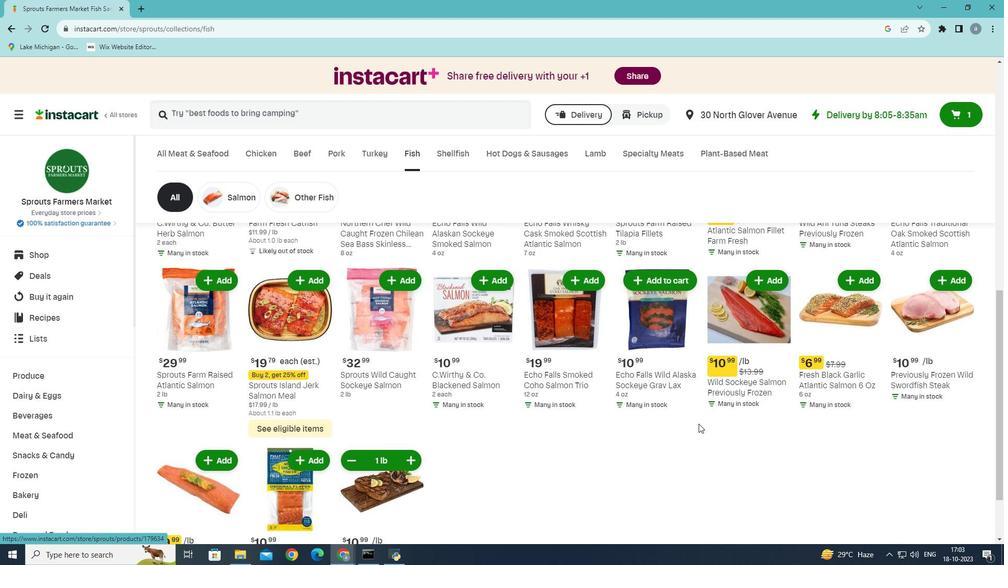 
Action: Mouse moved to (355, 404)
Screenshot: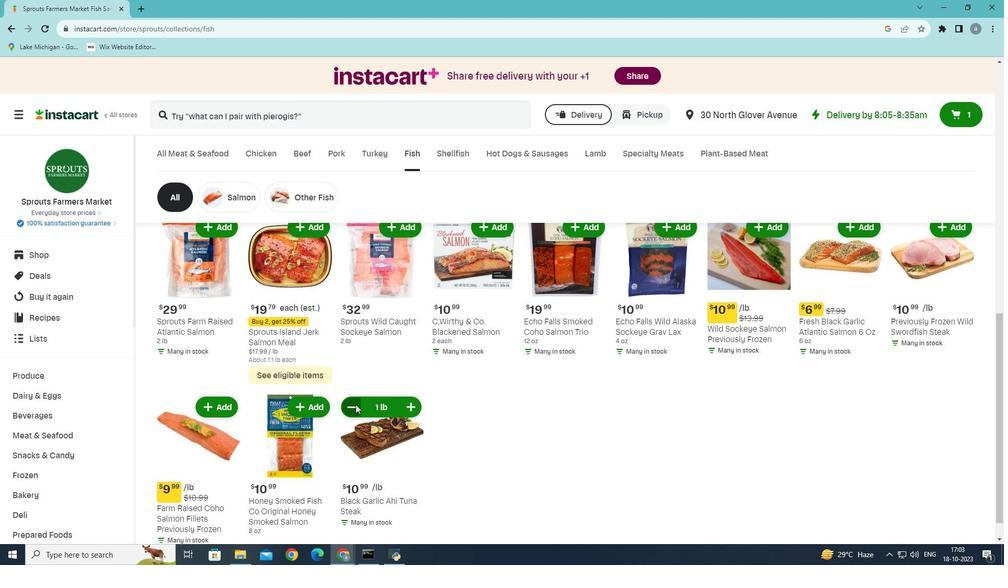 
Action: Mouse pressed left at (355, 404)
Screenshot: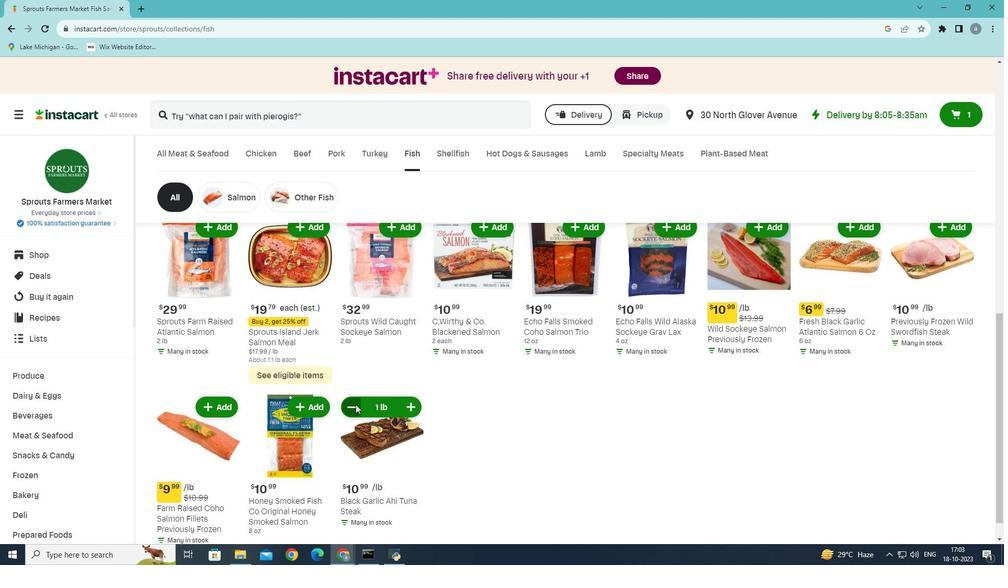 
Action: Mouse moved to (412, 403)
Screenshot: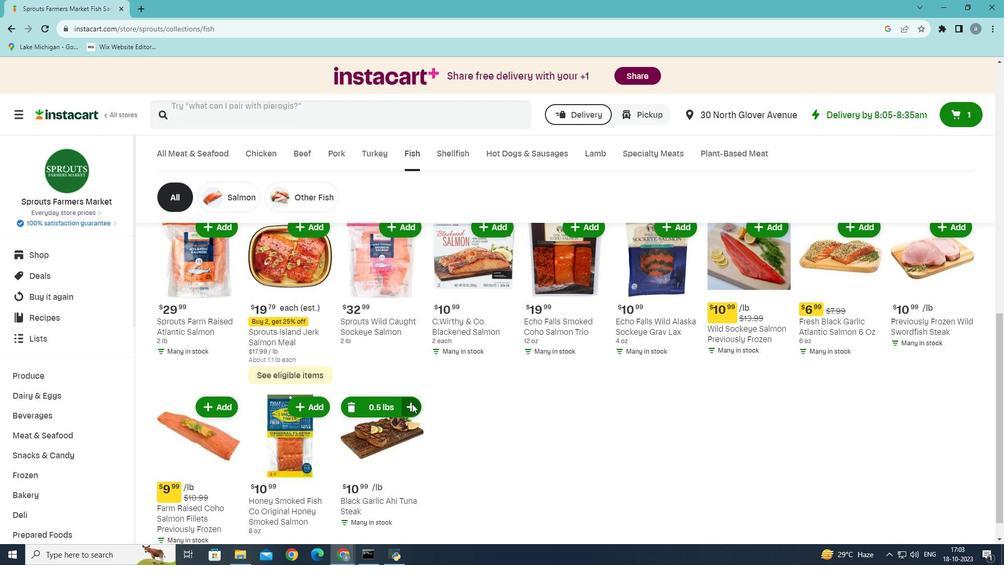 
Action: Mouse pressed left at (412, 403)
Screenshot: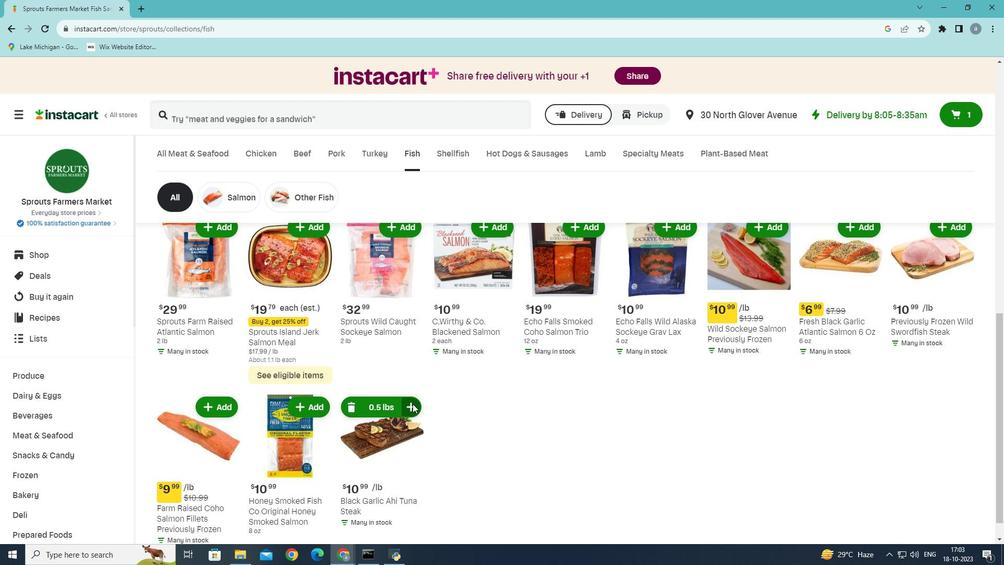 
Action: Mouse moved to (414, 404)
Screenshot: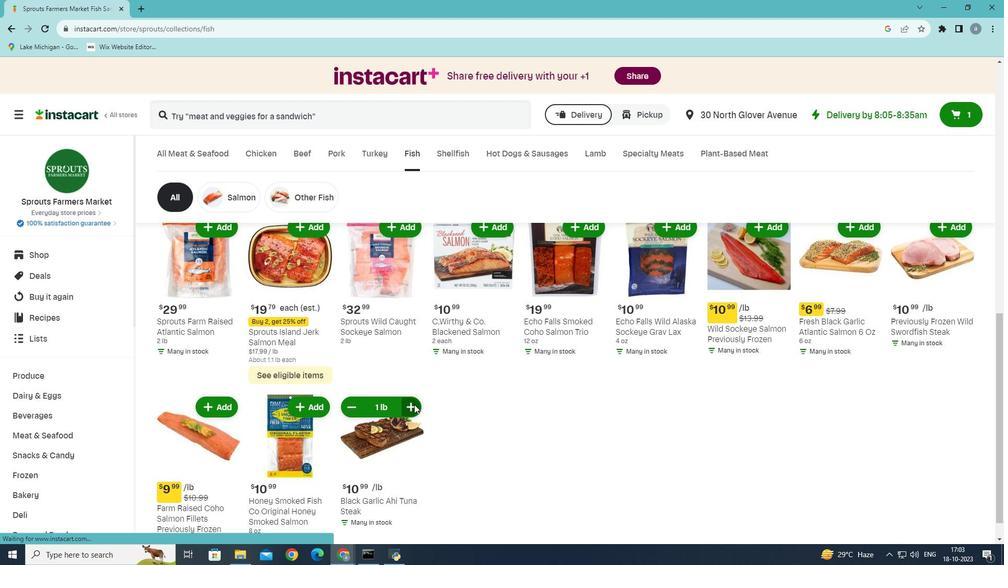 
